 Task: Find connections with filter location Tucumã with filter topic #nowhiringwith filter profile language English with filter current company Adani Ports and SEZ with filter school Delhi University with filter industry Nonmetallic Mineral Mining with filter service category HR Consulting with filter keywords title Director of Bean Counting
Action: Mouse moved to (238, 331)
Screenshot: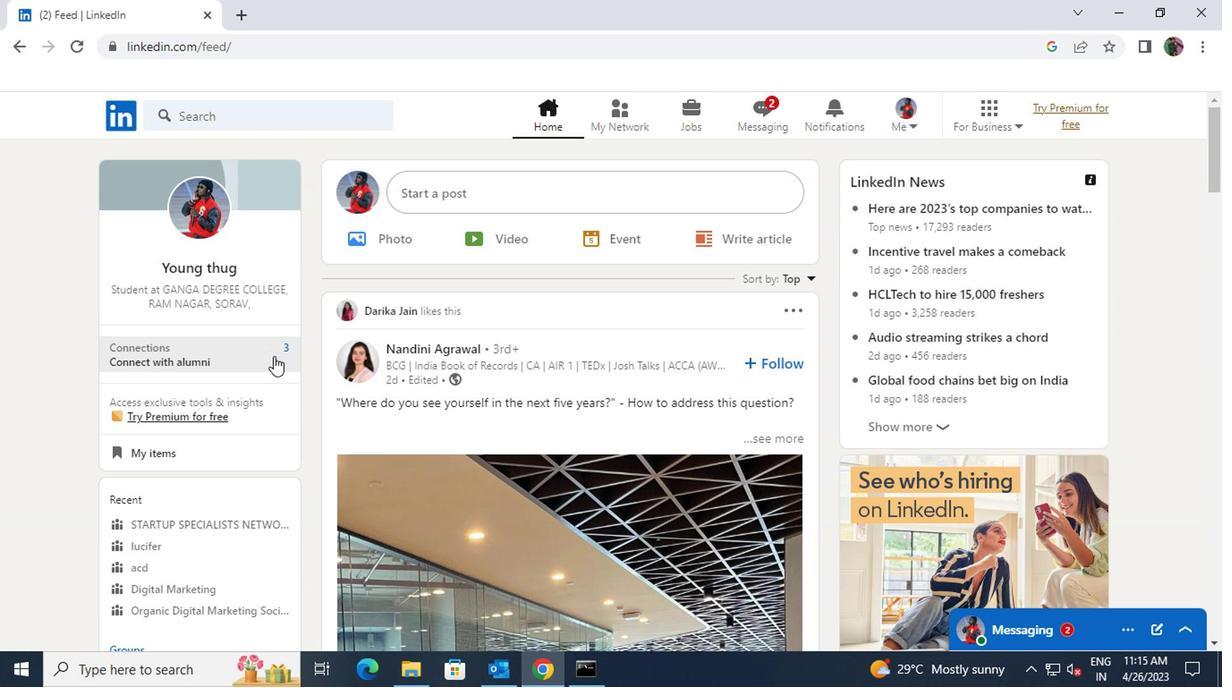 
Action: Mouse pressed left at (238, 331)
Screenshot: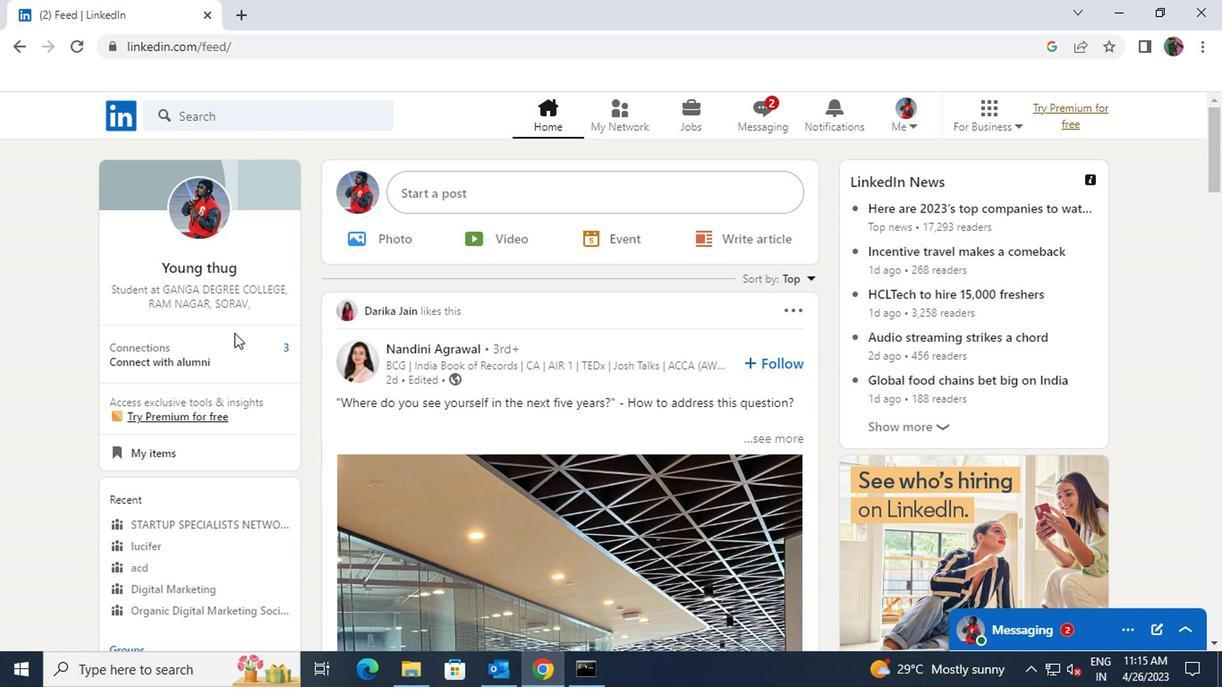 
Action: Mouse moved to (253, 340)
Screenshot: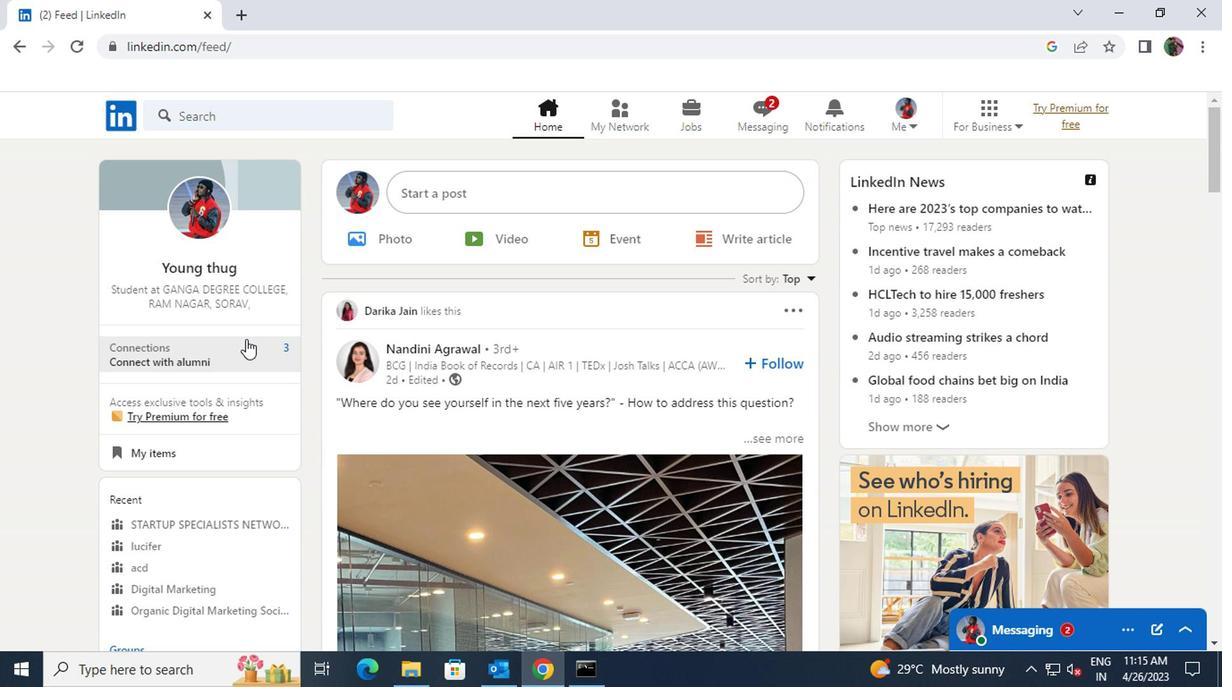 
Action: Mouse pressed left at (253, 340)
Screenshot: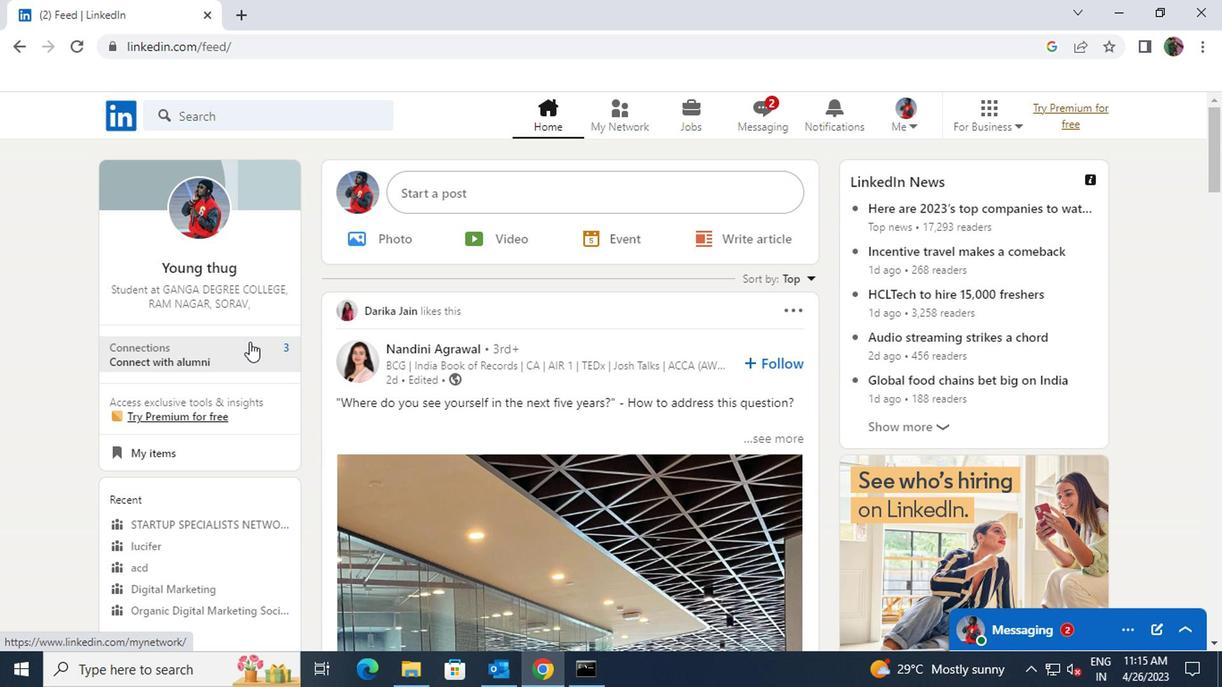 
Action: Mouse moved to (303, 205)
Screenshot: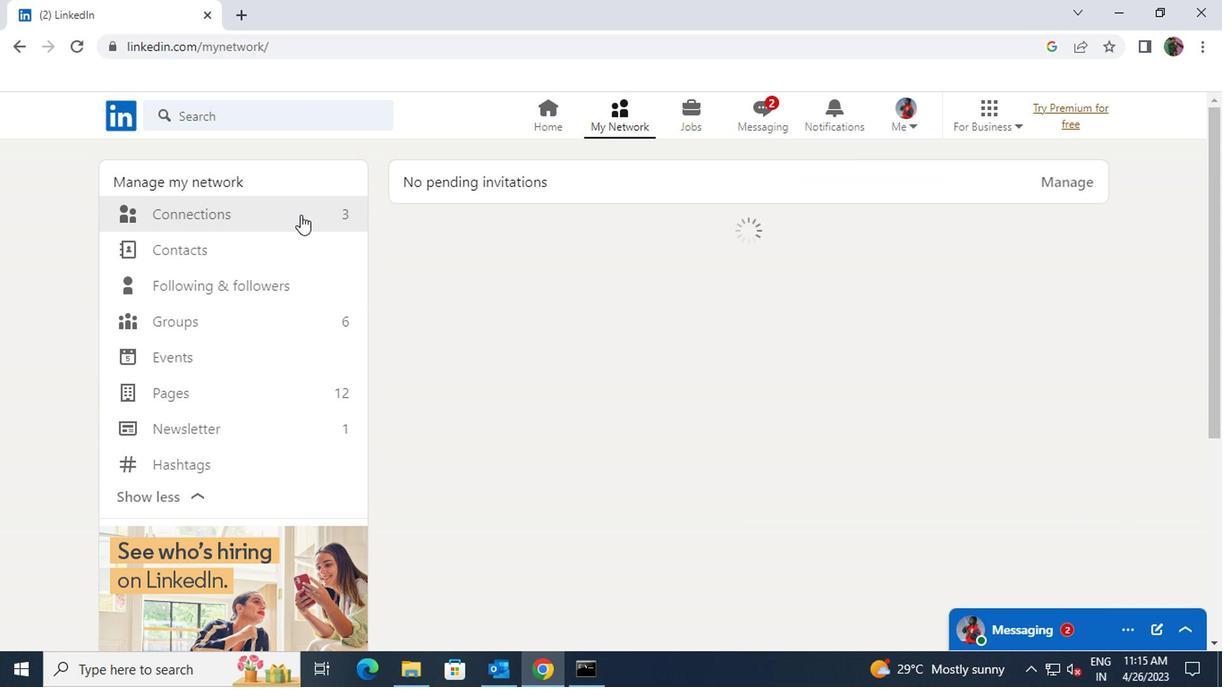 
Action: Mouse pressed left at (303, 205)
Screenshot: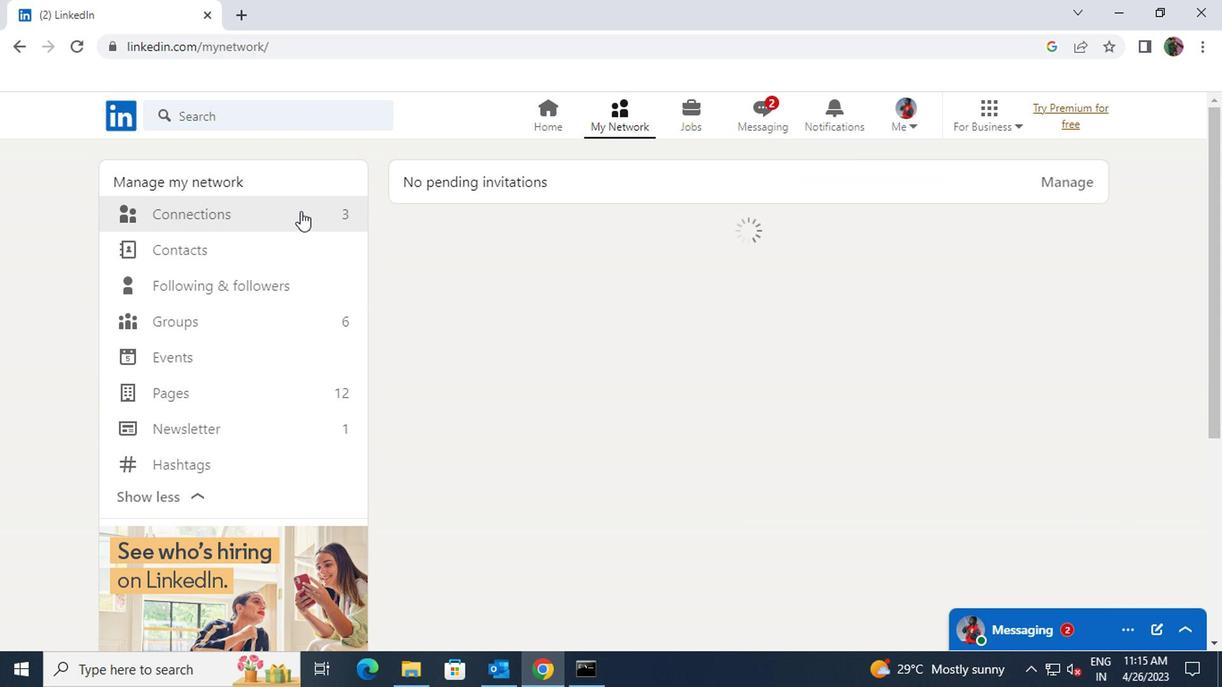 
Action: Mouse moved to (710, 213)
Screenshot: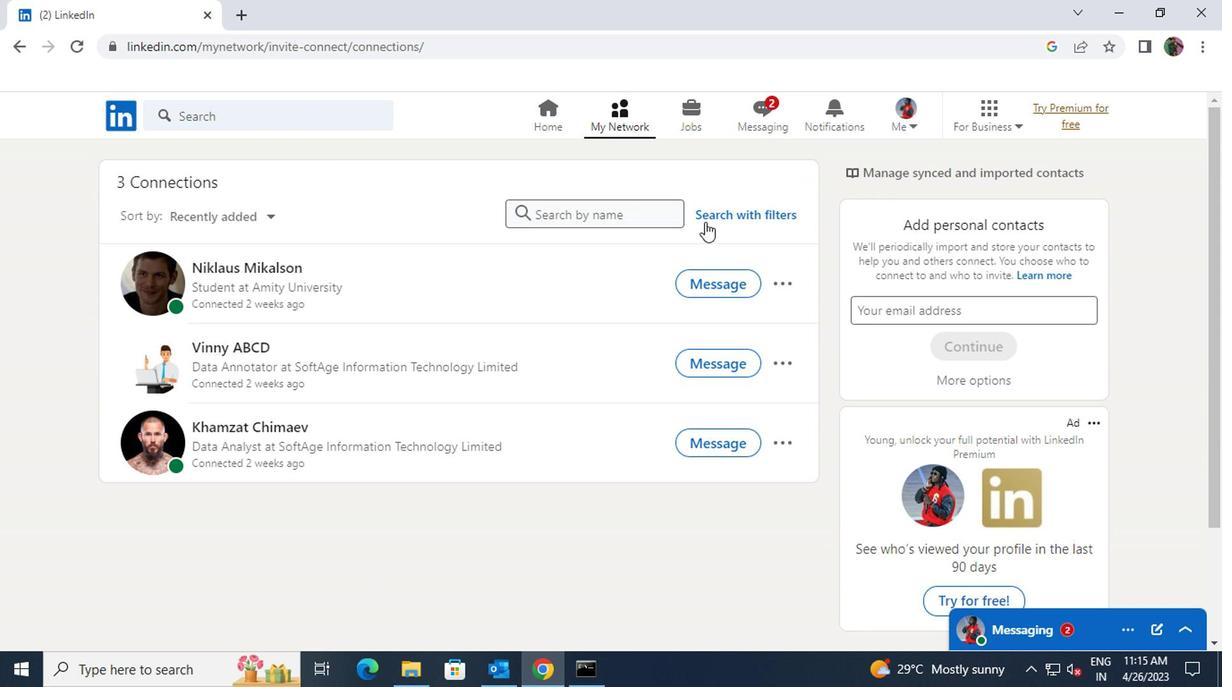 
Action: Mouse pressed left at (710, 213)
Screenshot: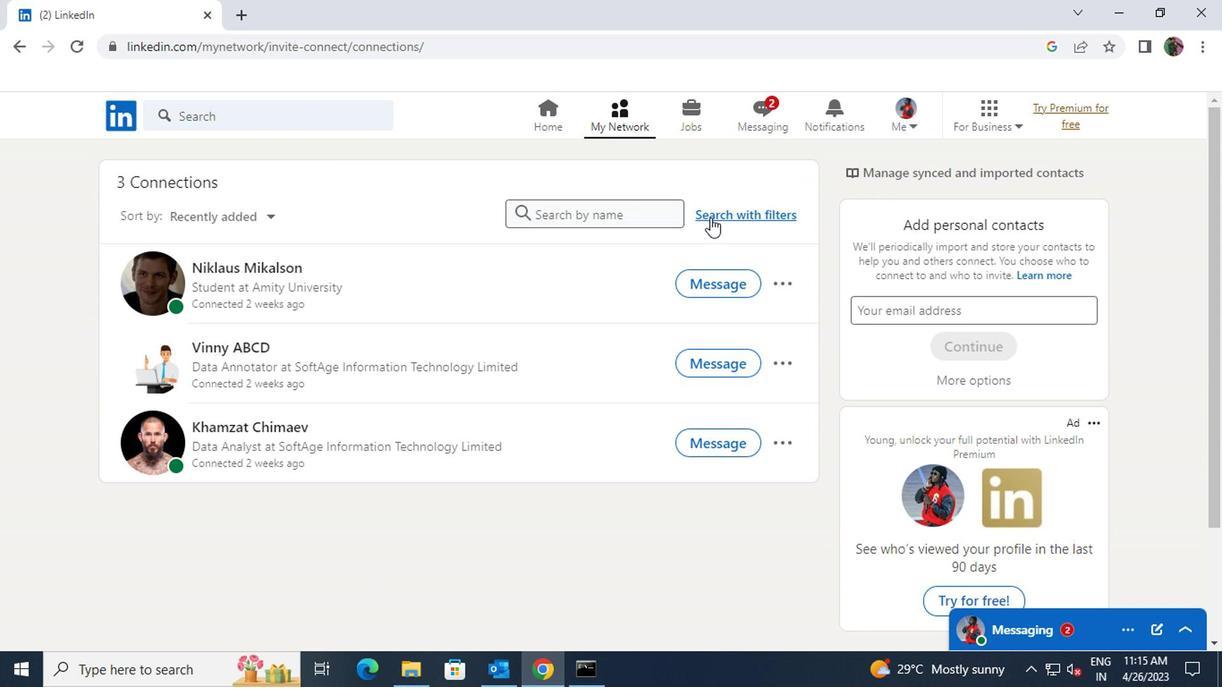
Action: Mouse moved to (673, 165)
Screenshot: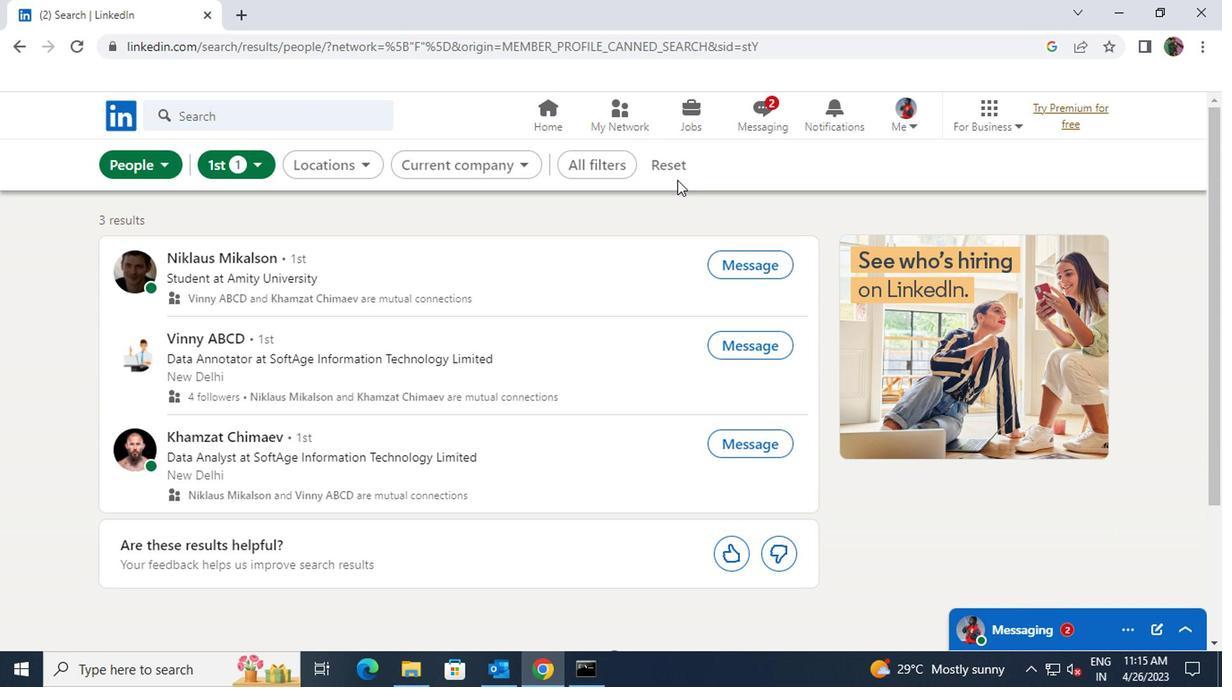 
Action: Mouse pressed left at (673, 165)
Screenshot: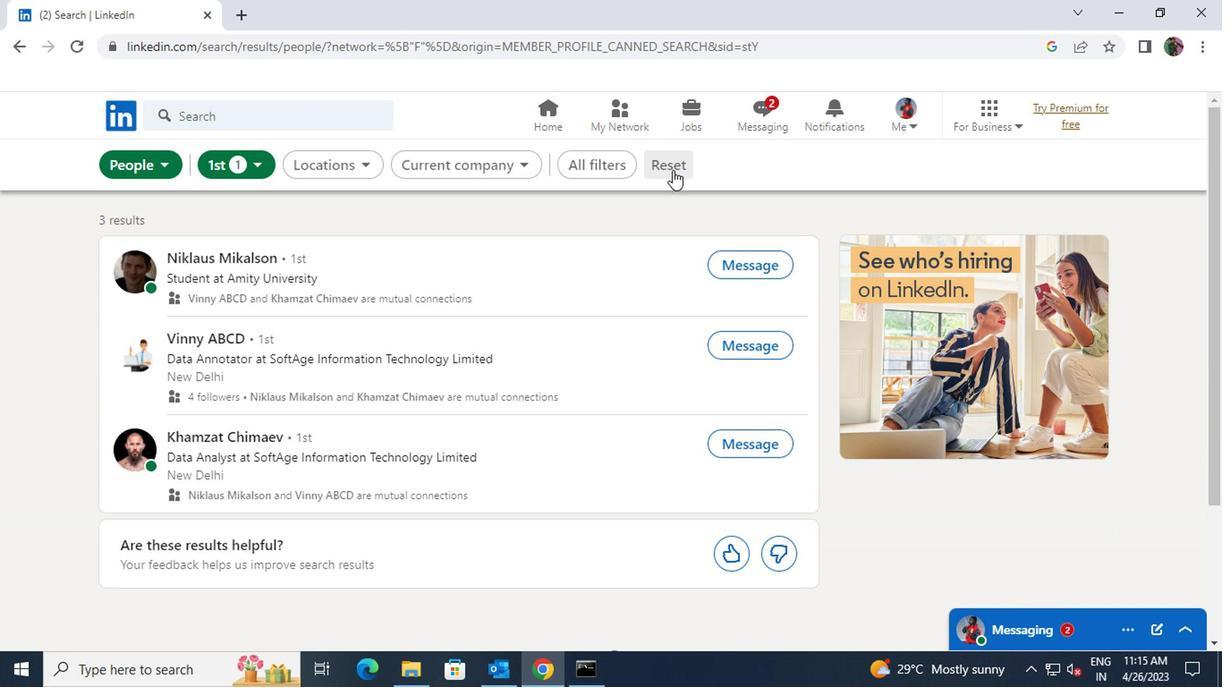 
Action: Mouse moved to (665, 159)
Screenshot: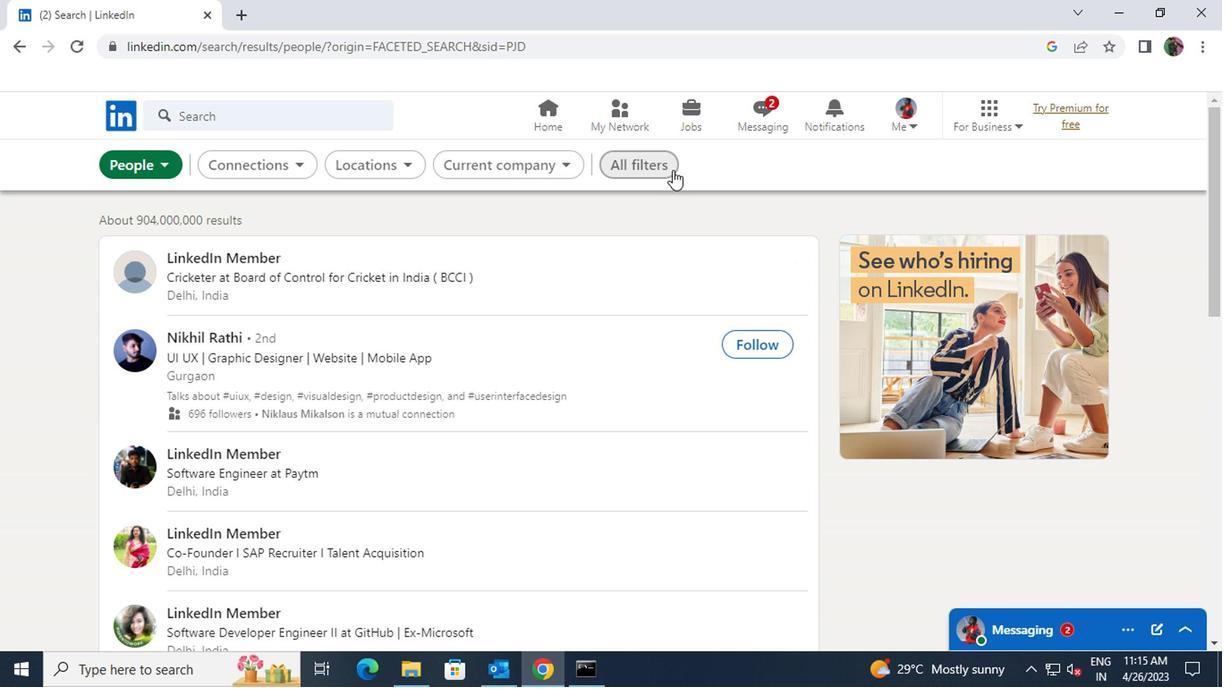 
Action: Mouse pressed left at (665, 159)
Screenshot: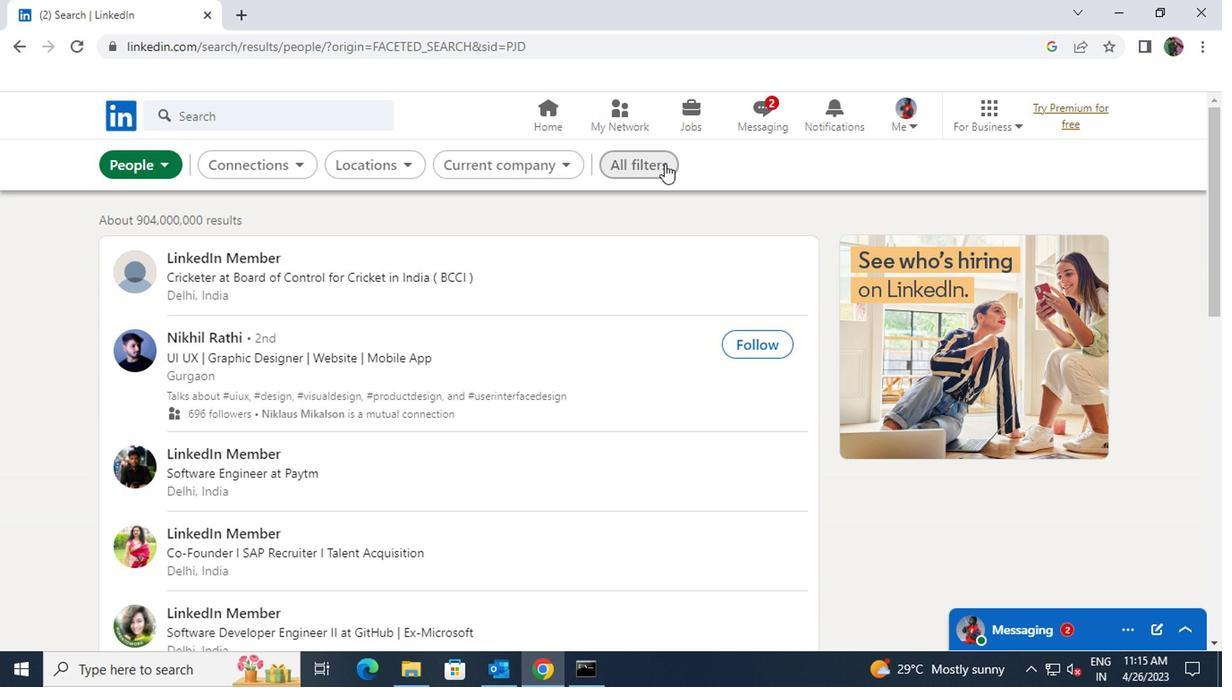 
Action: Mouse moved to (916, 357)
Screenshot: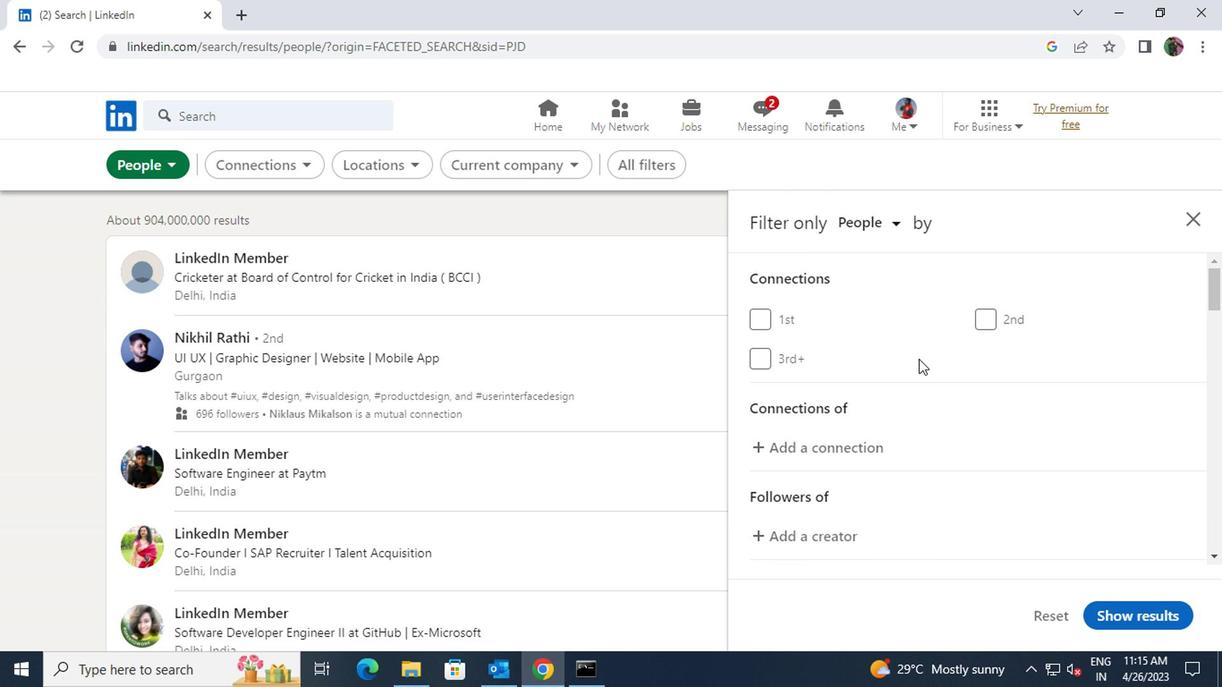 
Action: Mouse scrolled (916, 356) with delta (0, -1)
Screenshot: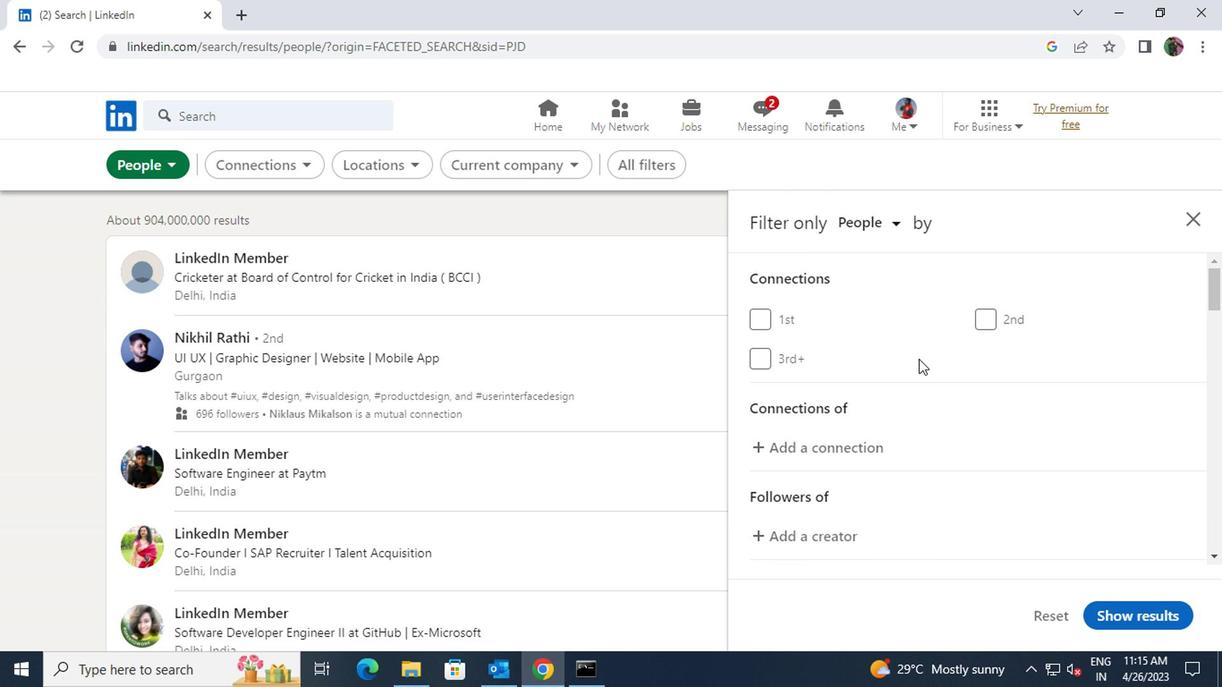 
Action: Mouse scrolled (916, 356) with delta (0, -1)
Screenshot: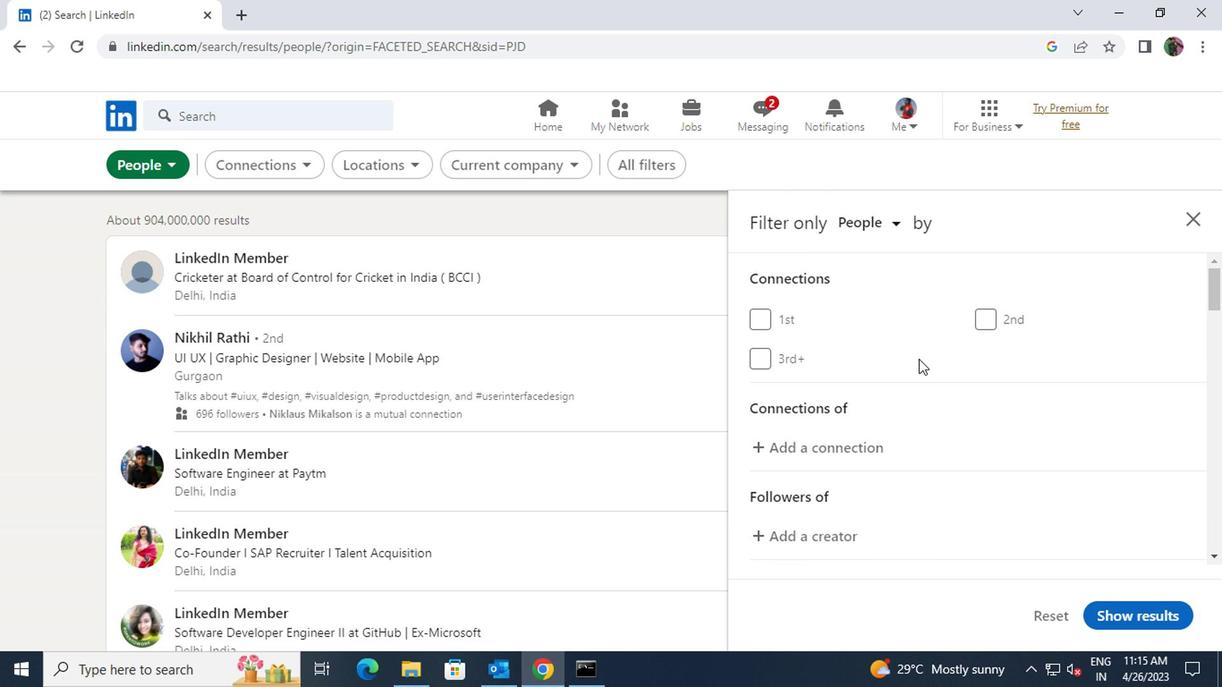 
Action: Mouse scrolled (916, 356) with delta (0, -1)
Screenshot: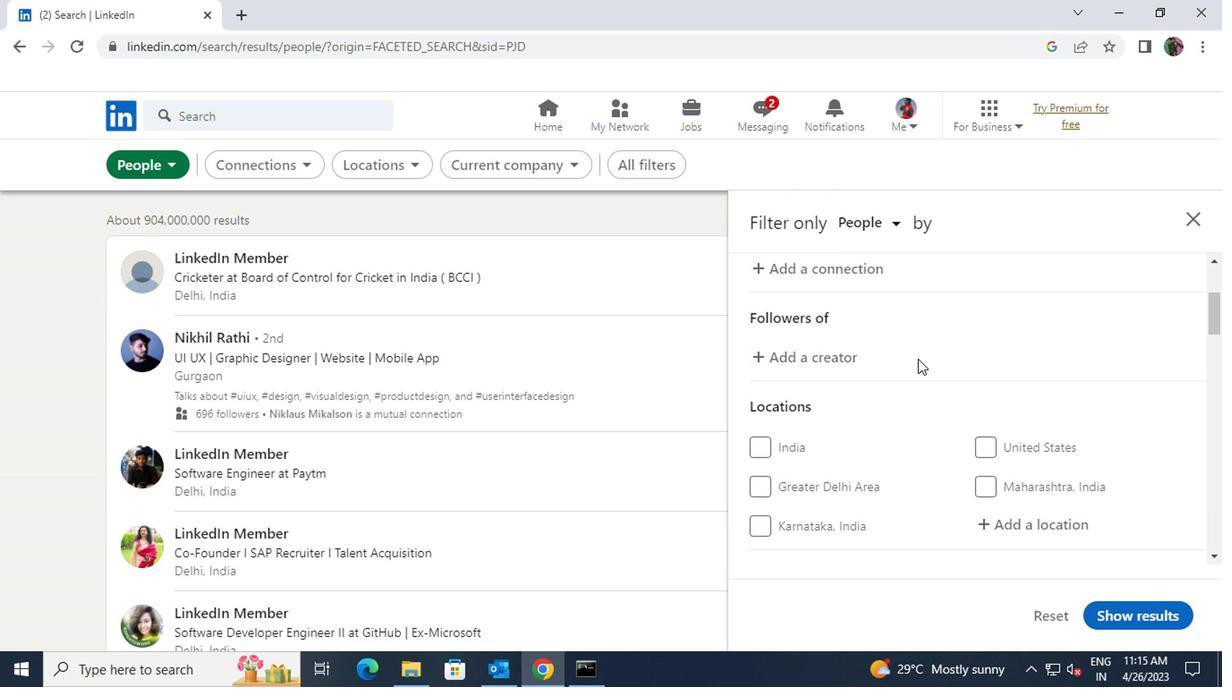 
Action: Mouse scrolled (916, 356) with delta (0, -1)
Screenshot: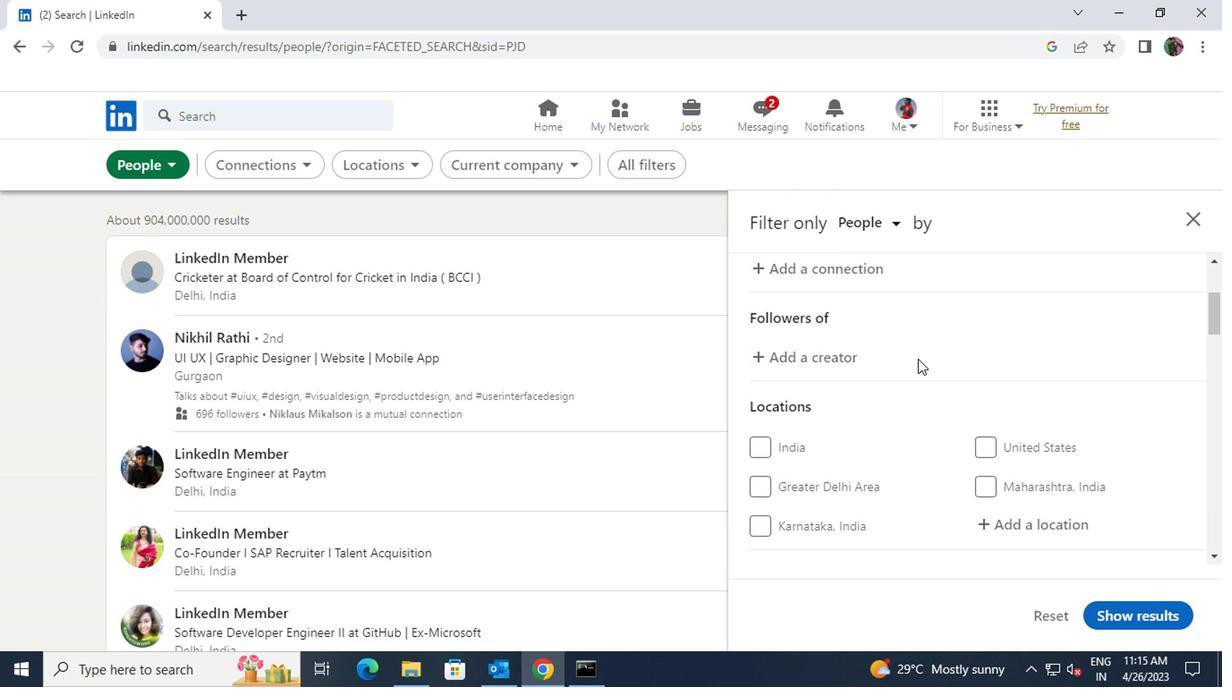 
Action: Mouse moved to (1016, 340)
Screenshot: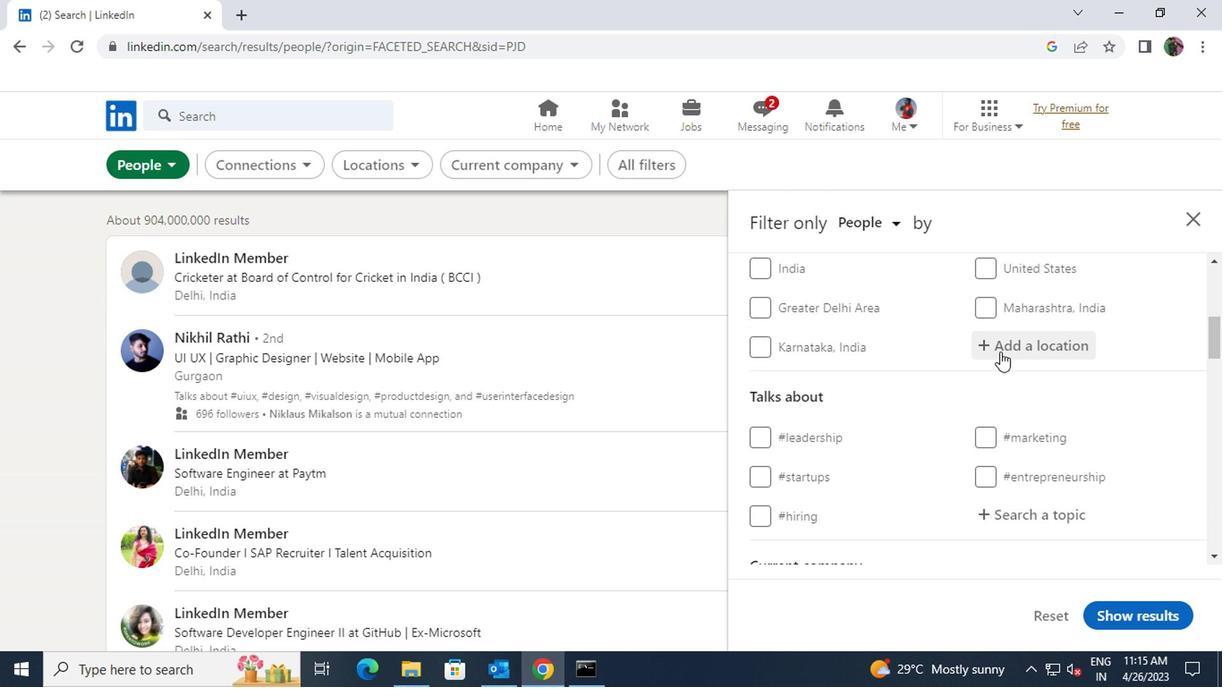 
Action: Mouse pressed left at (1016, 340)
Screenshot: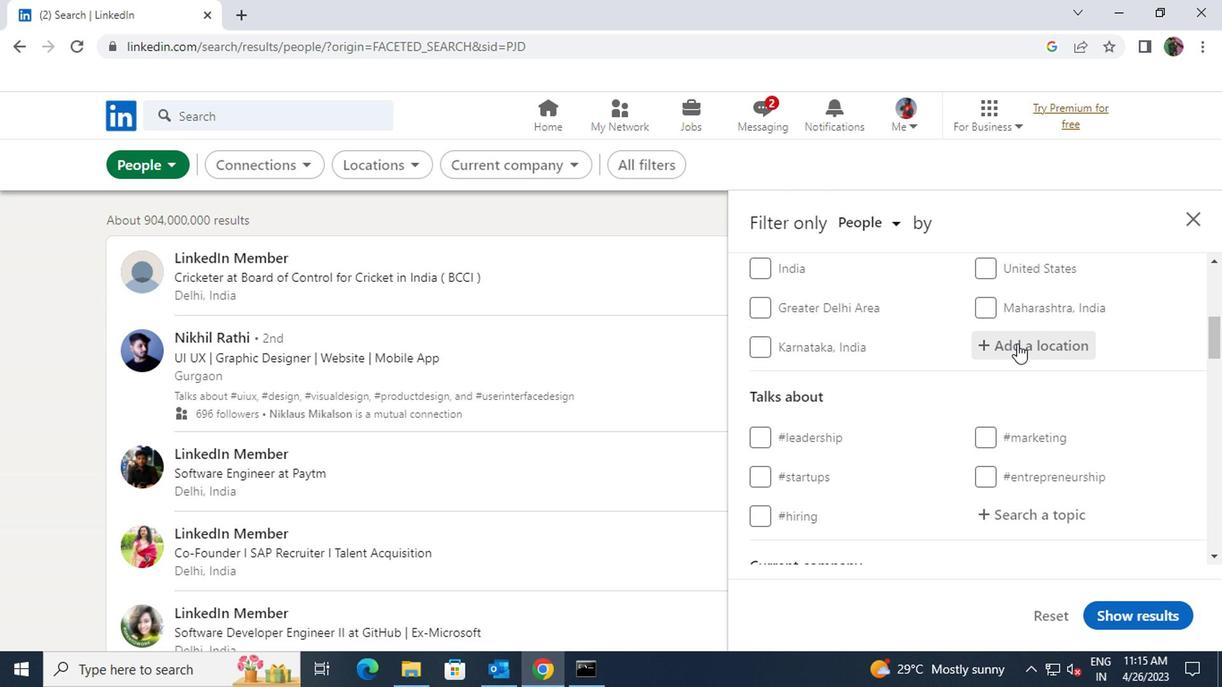 
Action: Key pressed <Key.shift>TUCUMA
Screenshot: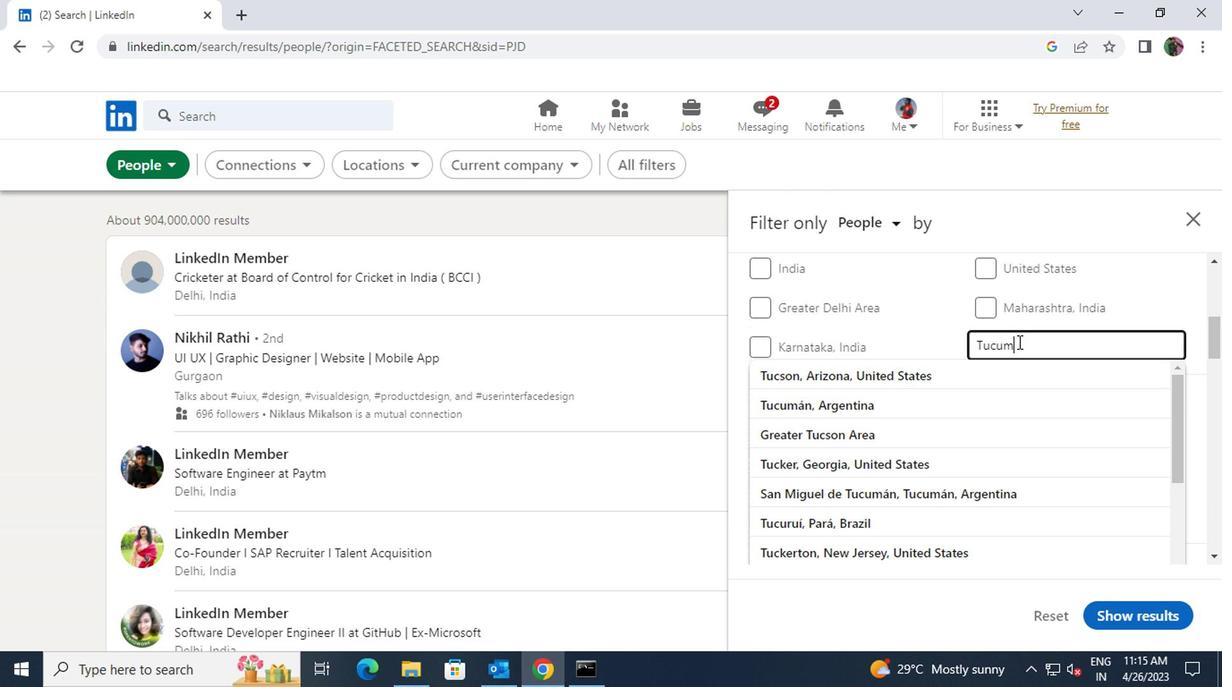 
Action: Mouse moved to (991, 434)
Screenshot: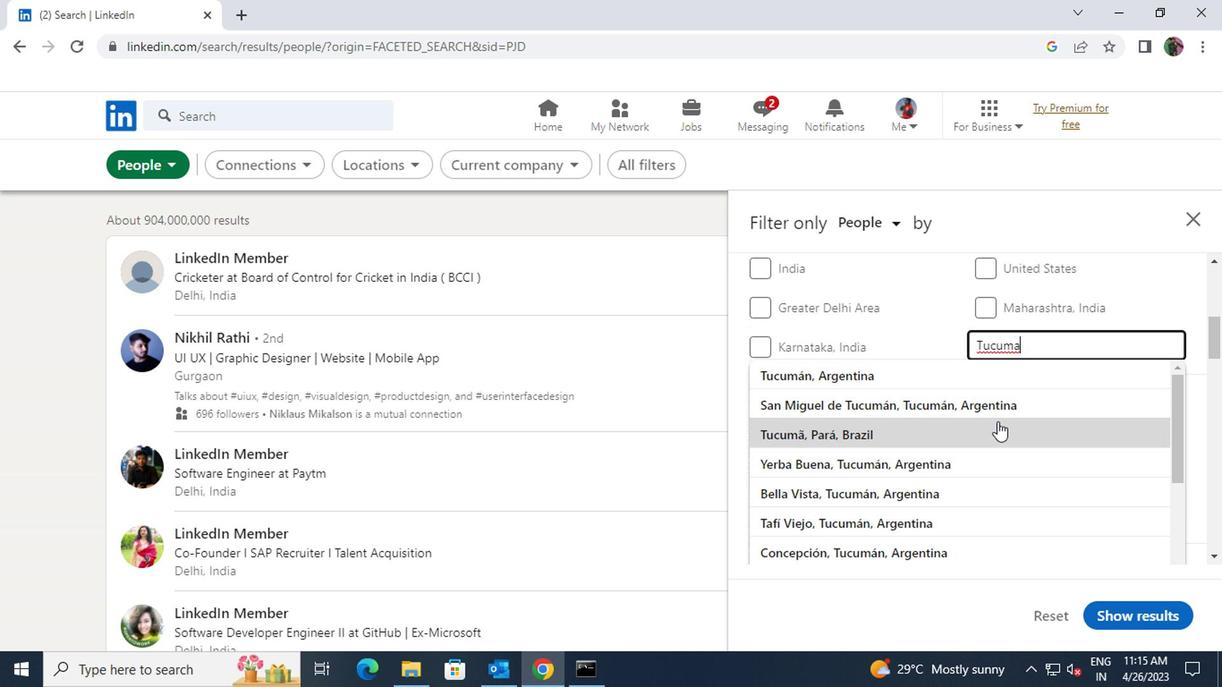 
Action: Mouse pressed left at (991, 434)
Screenshot: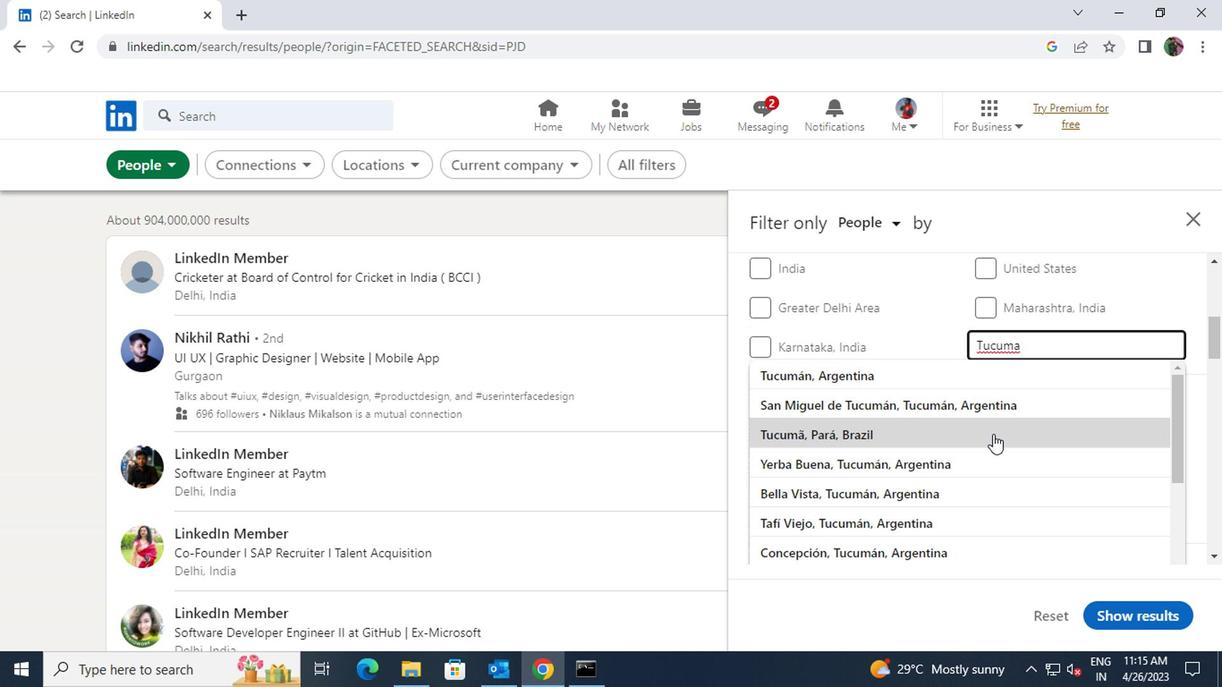 
Action: Mouse scrolled (991, 432) with delta (0, -1)
Screenshot: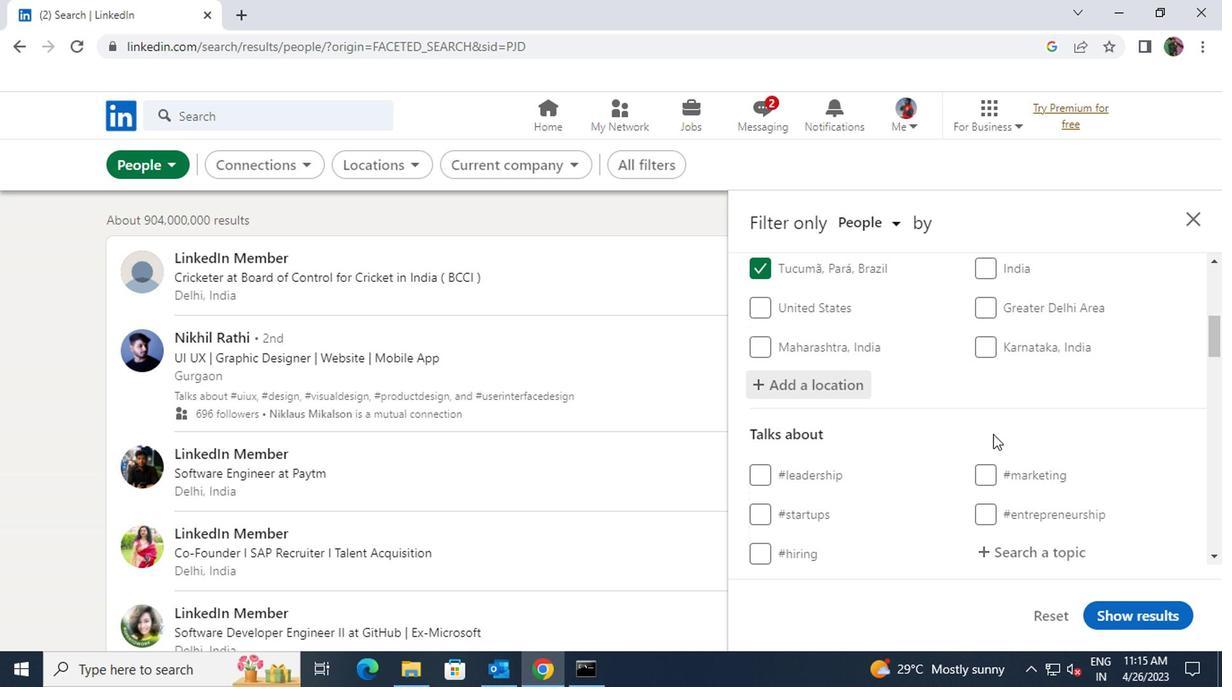 
Action: Mouse moved to (995, 459)
Screenshot: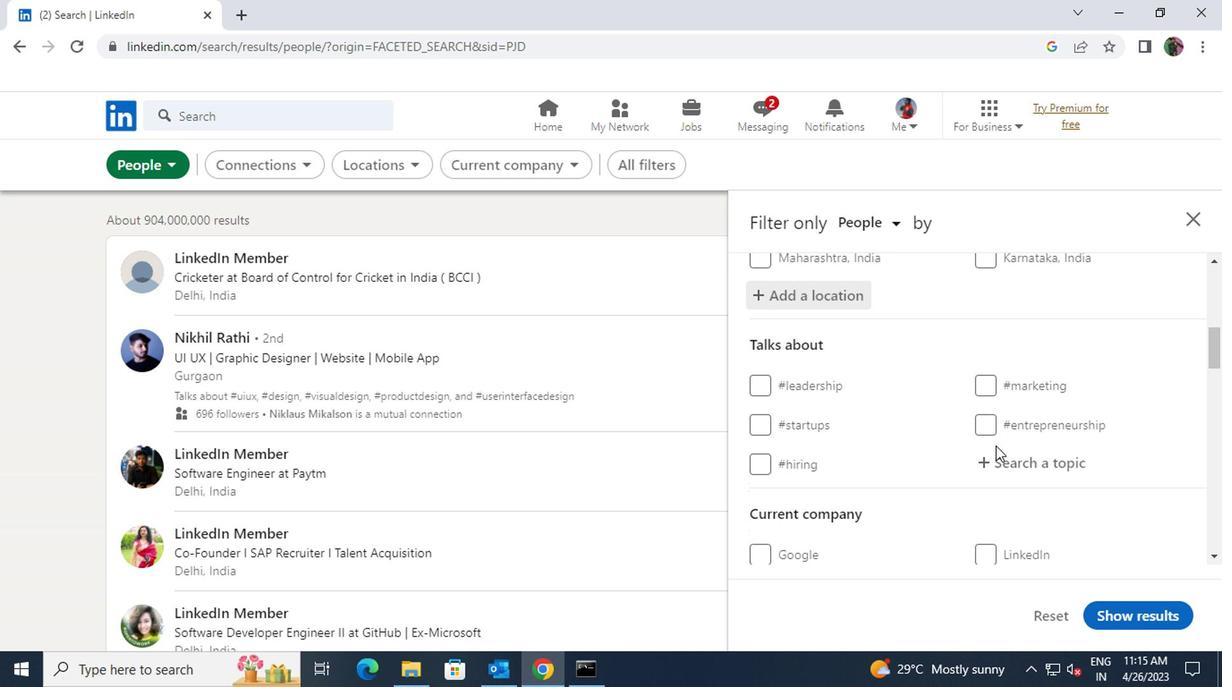 
Action: Mouse pressed left at (995, 459)
Screenshot: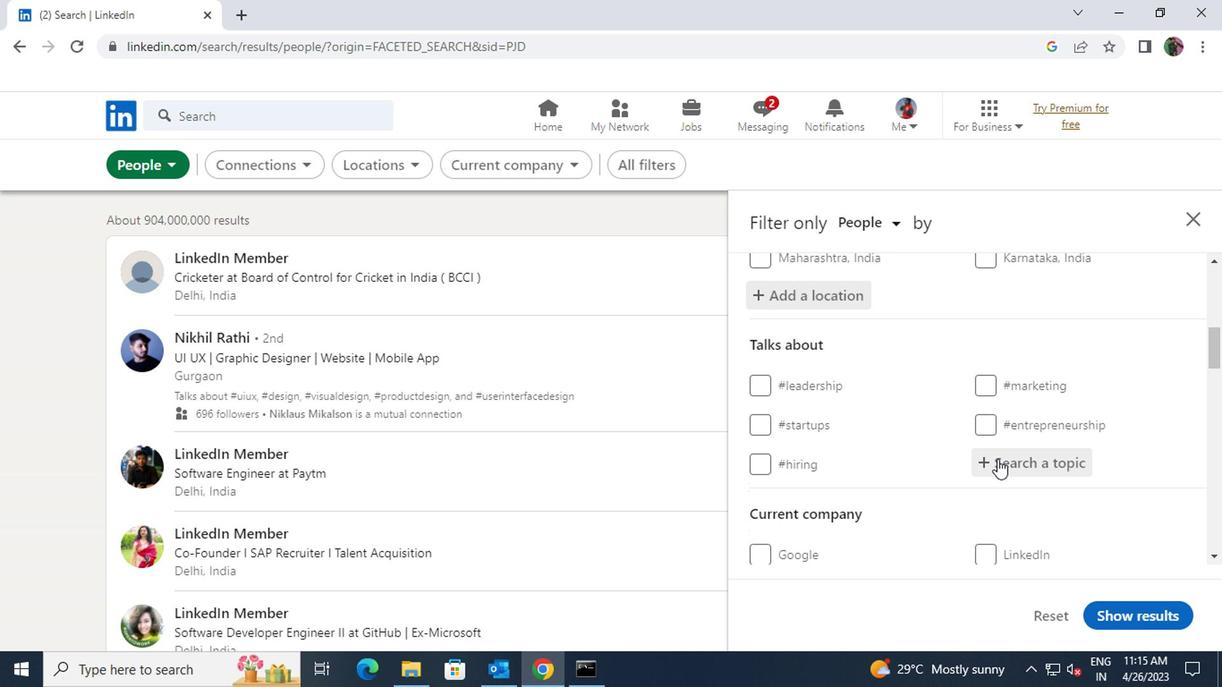 
Action: Key pressed <Key.shift><Key.shift><Key.shift><Key.shift><Key.shift><Key.shift><Key.shift>#NOEHIRINGWITH
Screenshot: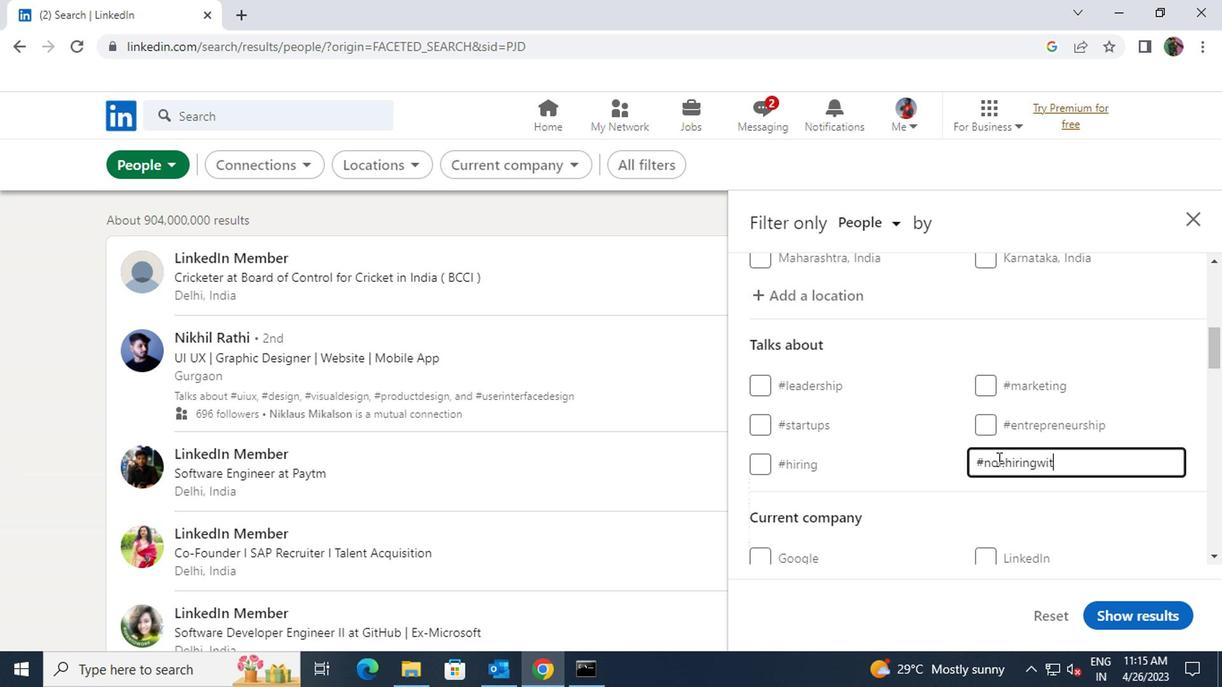 
Action: Mouse scrolled (995, 458) with delta (0, -1)
Screenshot: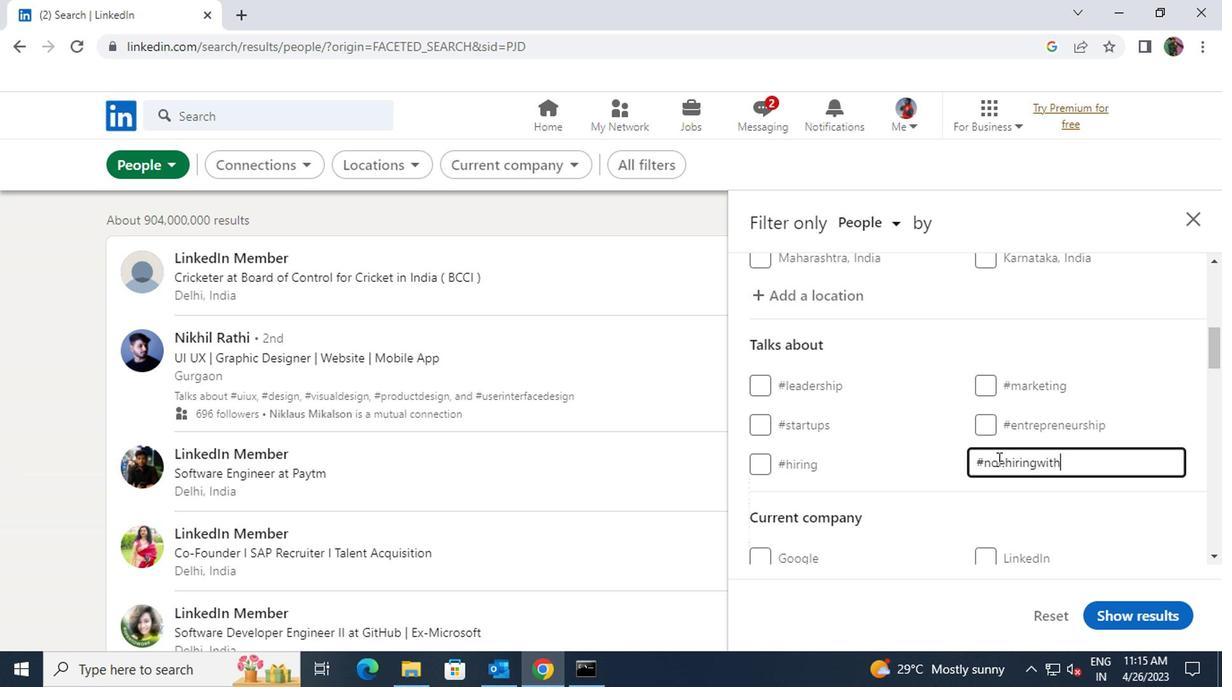 
Action: Mouse scrolled (995, 458) with delta (0, -1)
Screenshot: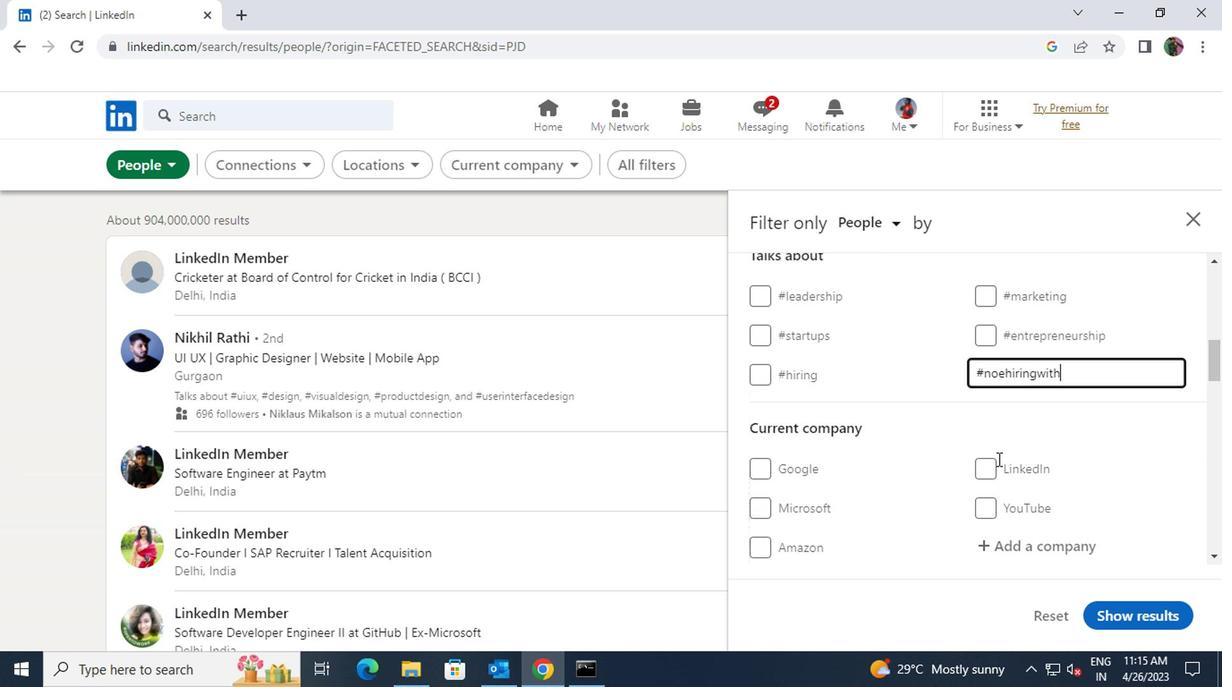 
Action: Mouse scrolled (995, 458) with delta (0, -1)
Screenshot: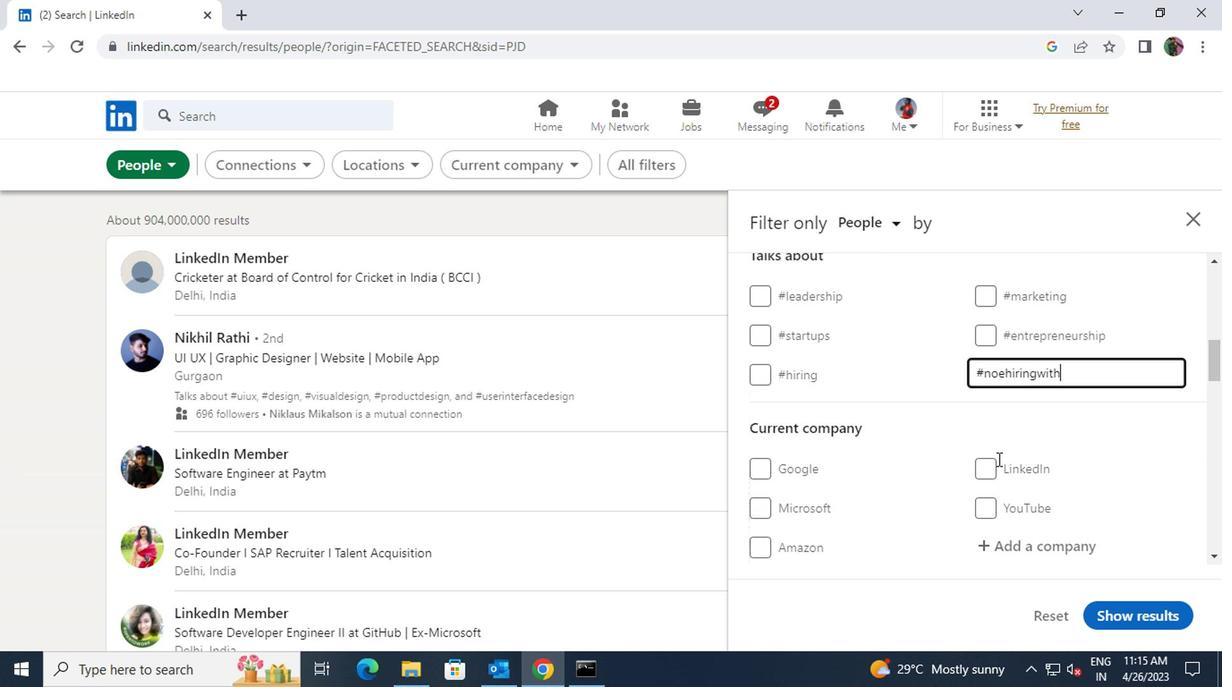 
Action: Mouse moved to (1004, 364)
Screenshot: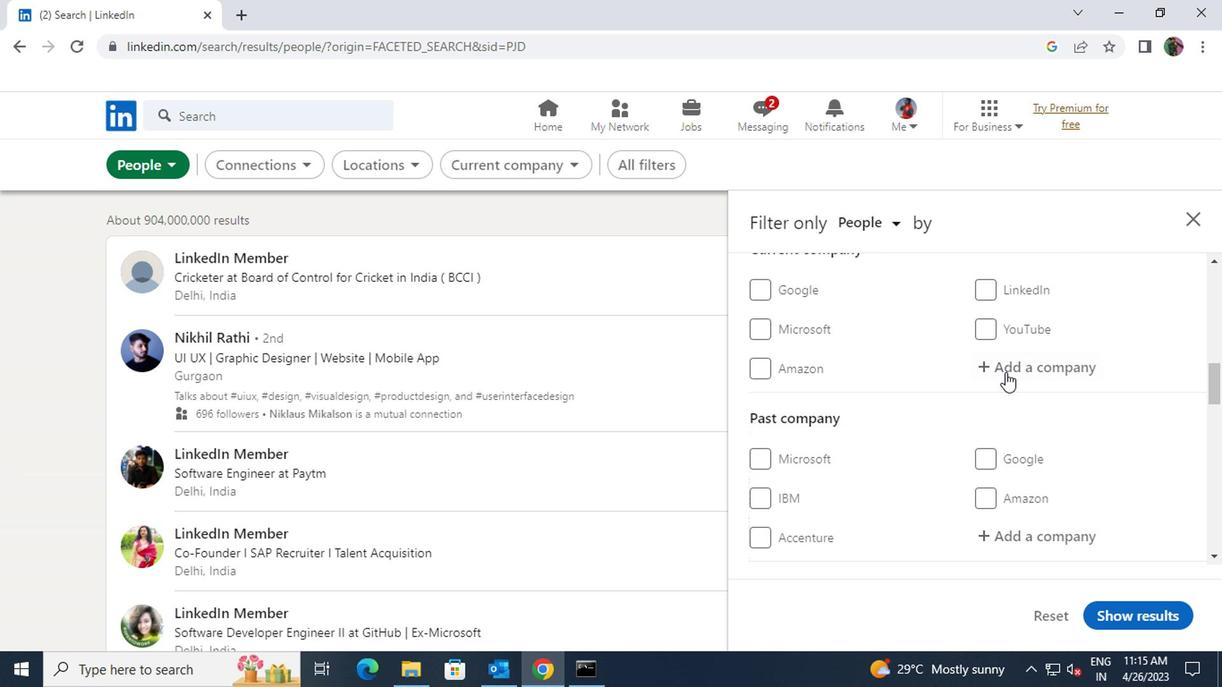 
Action: Mouse pressed left at (1004, 364)
Screenshot: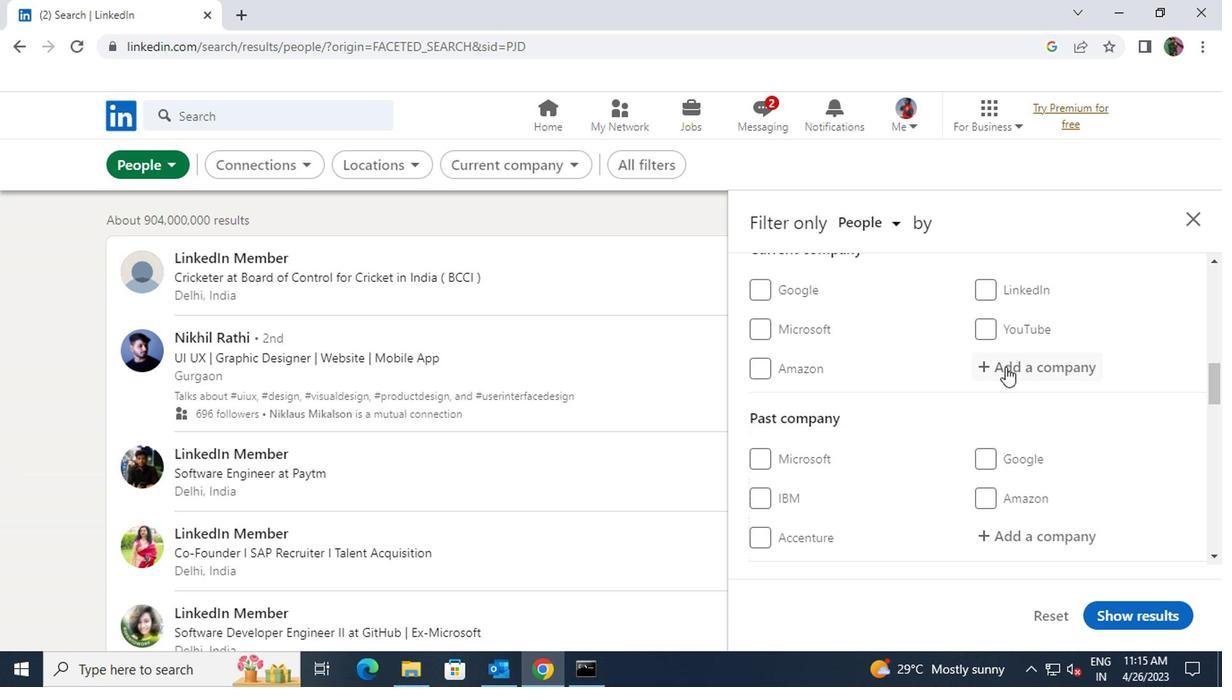 
Action: Key pressed <Key.shift><Key.shift><Key.shift><Key.shift><Key.shift><Key.shift>ADANI<Key.space>PORTS
Screenshot: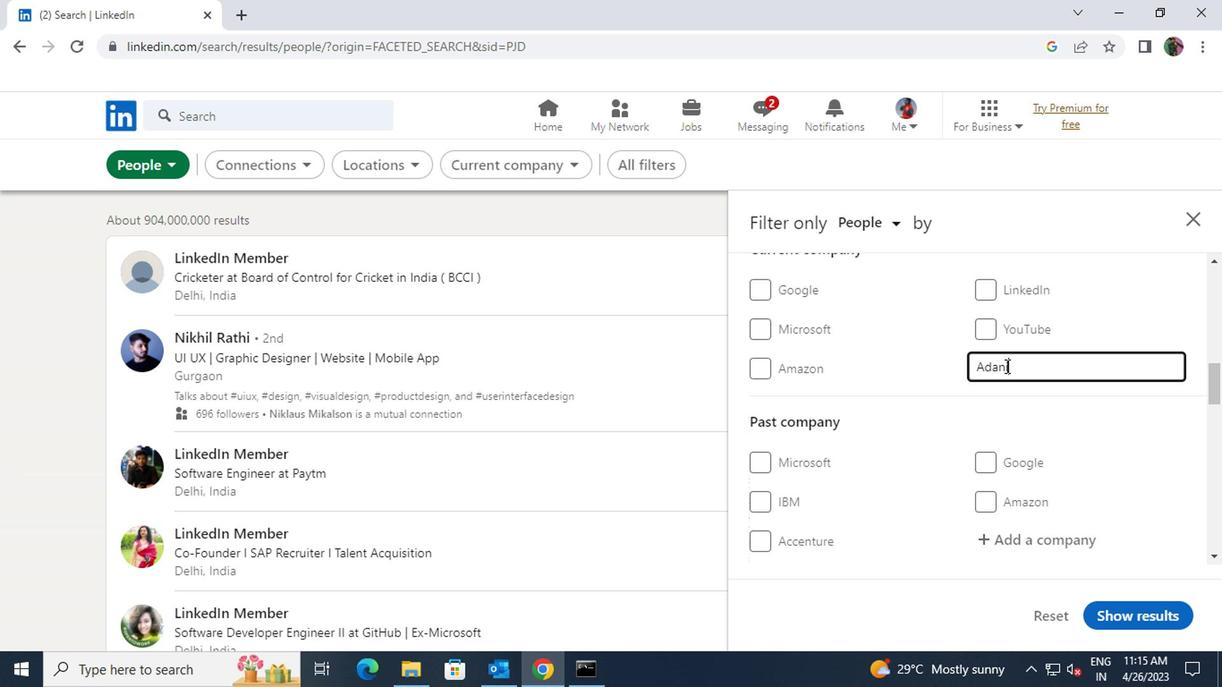 
Action: Mouse moved to (988, 402)
Screenshot: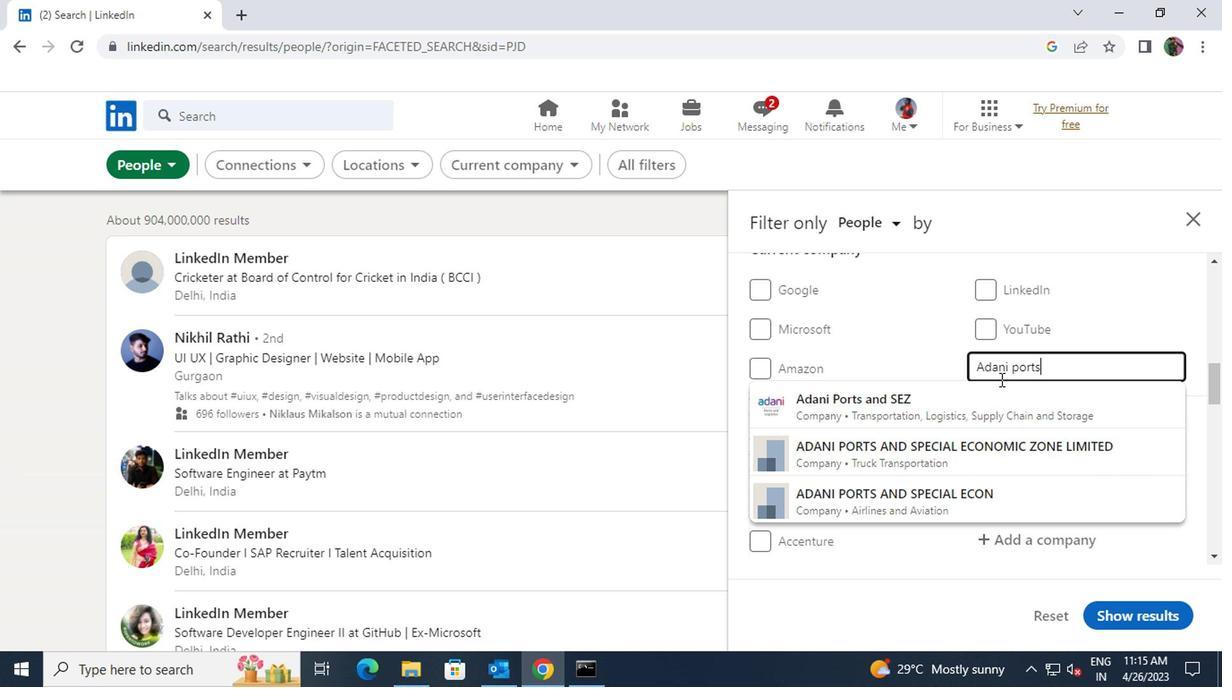 
Action: Mouse pressed left at (988, 402)
Screenshot: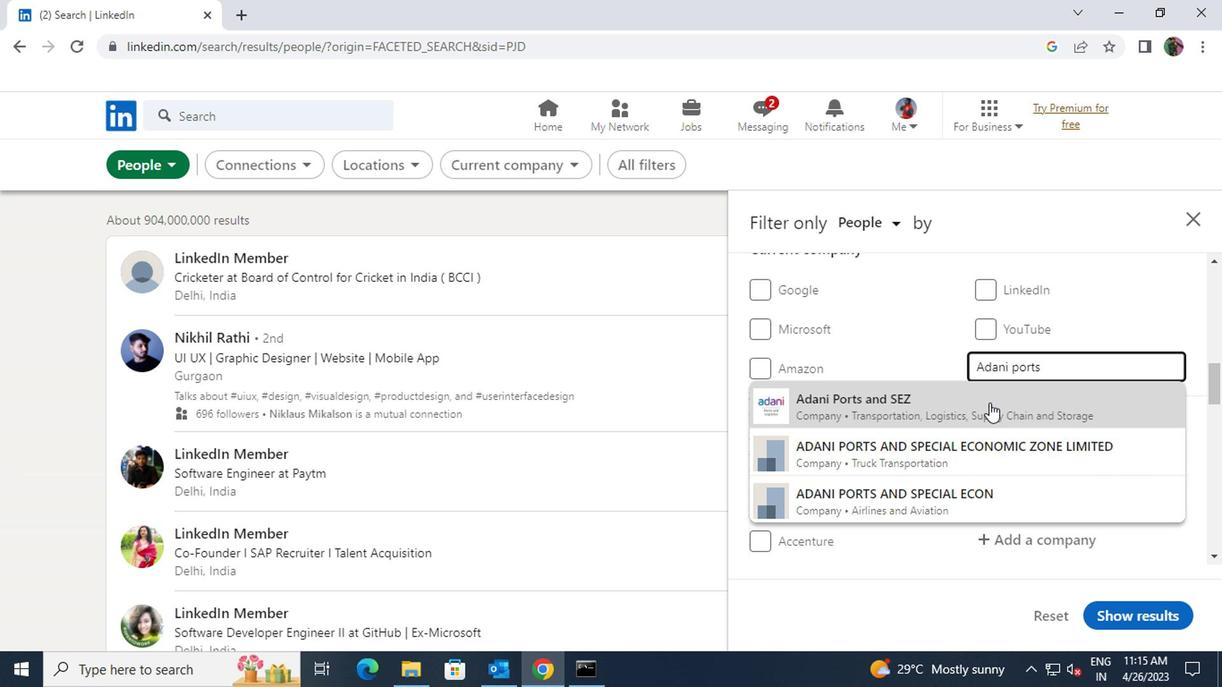 
Action: Mouse scrolled (988, 401) with delta (0, -1)
Screenshot: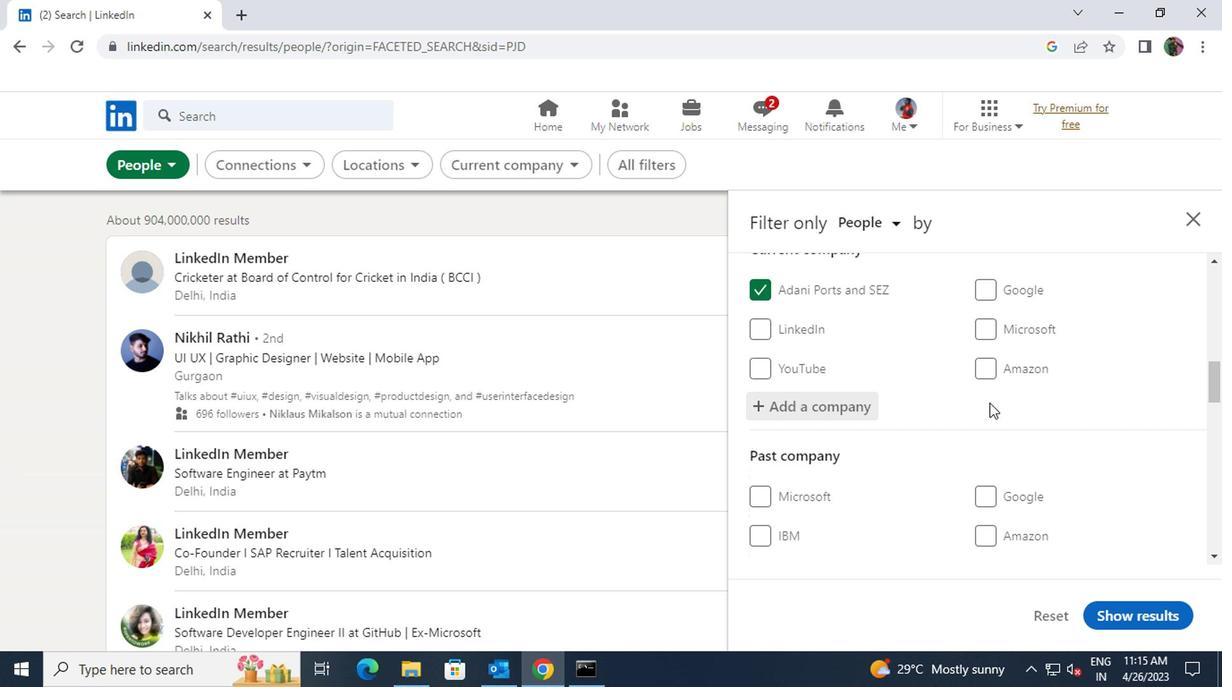 
Action: Mouse scrolled (988, 401) with delta (0, -1)
Screenshot: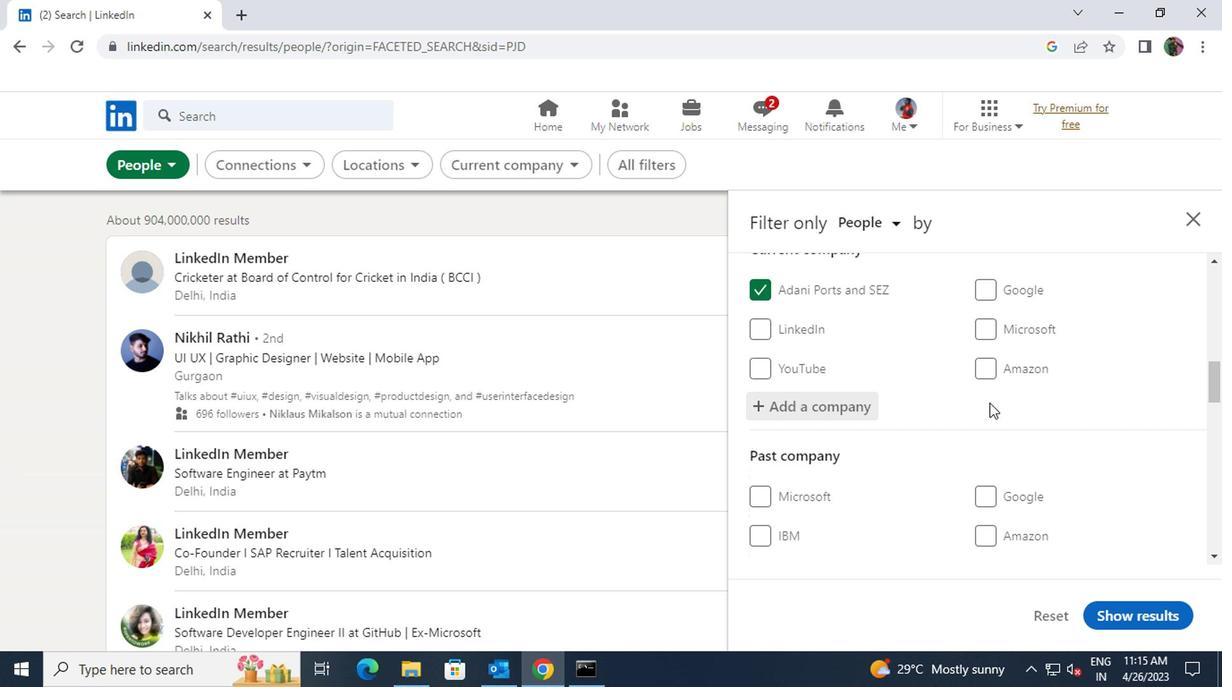 
Action: Mouse scrolled (988, 401) with delta (0, -1)
Screenshot: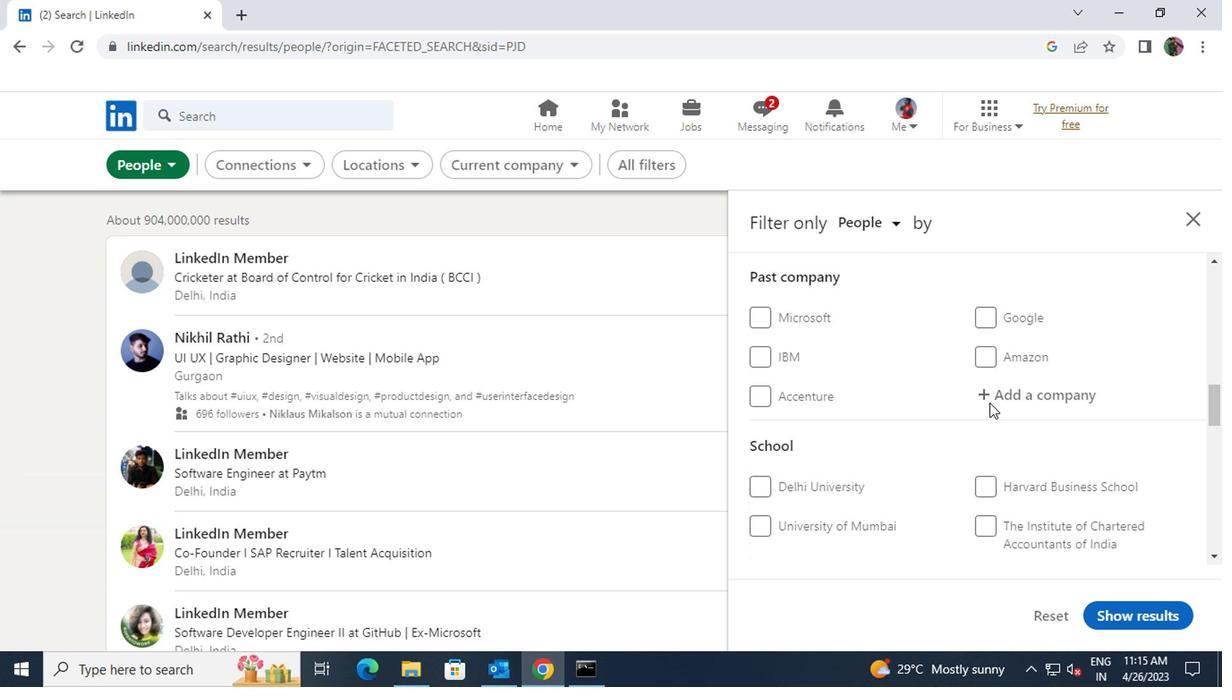 
Action: Mouse scrolled (988, 401) with delta (0, -1)
Screenshot: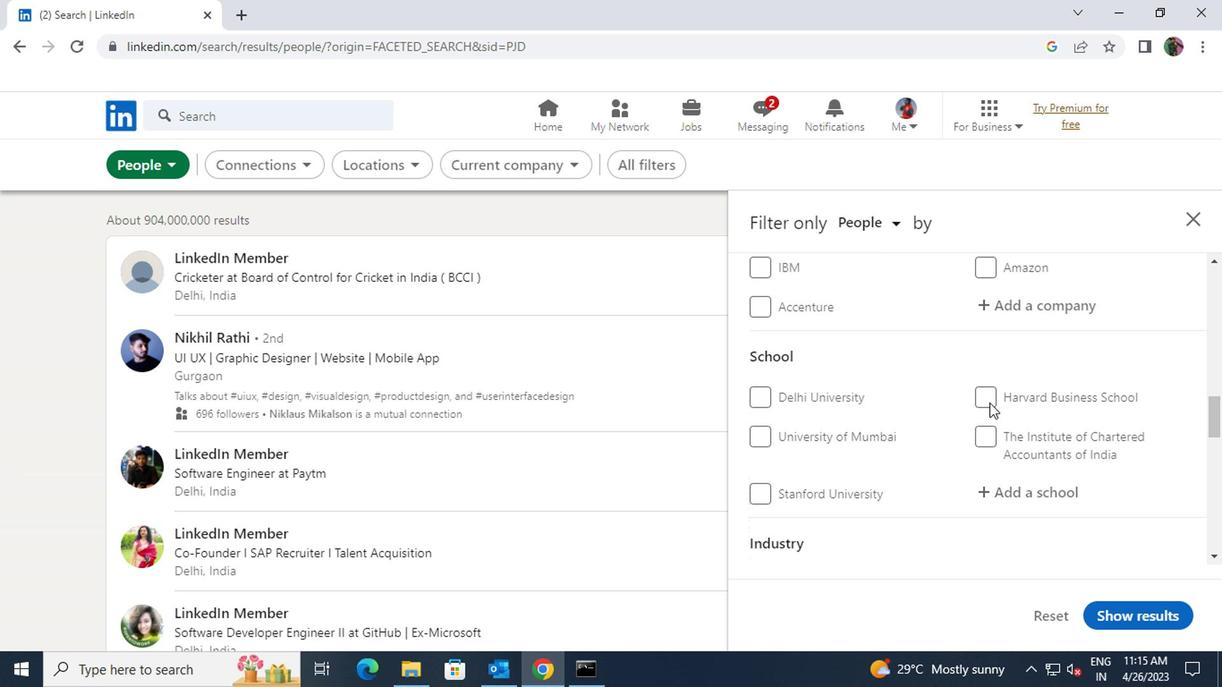 
Action: Mouse moved to (988, 402)
Screenshot: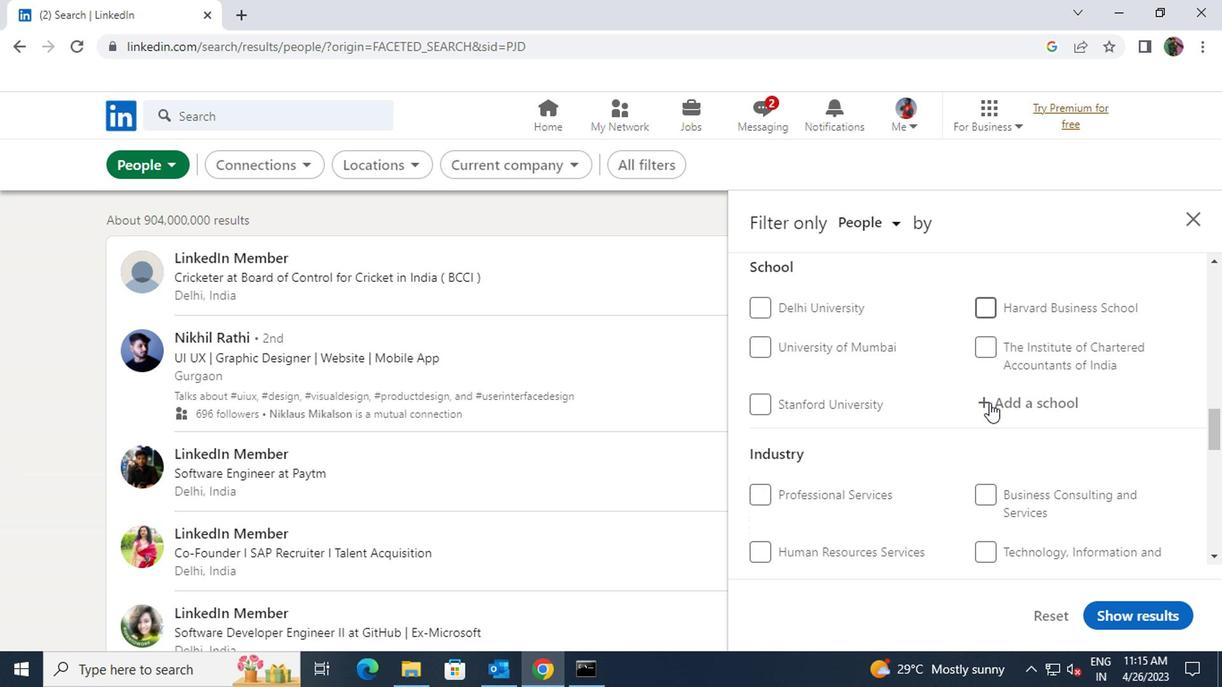 
Action: Mouse pressed left at (988, 402)
Screenshot: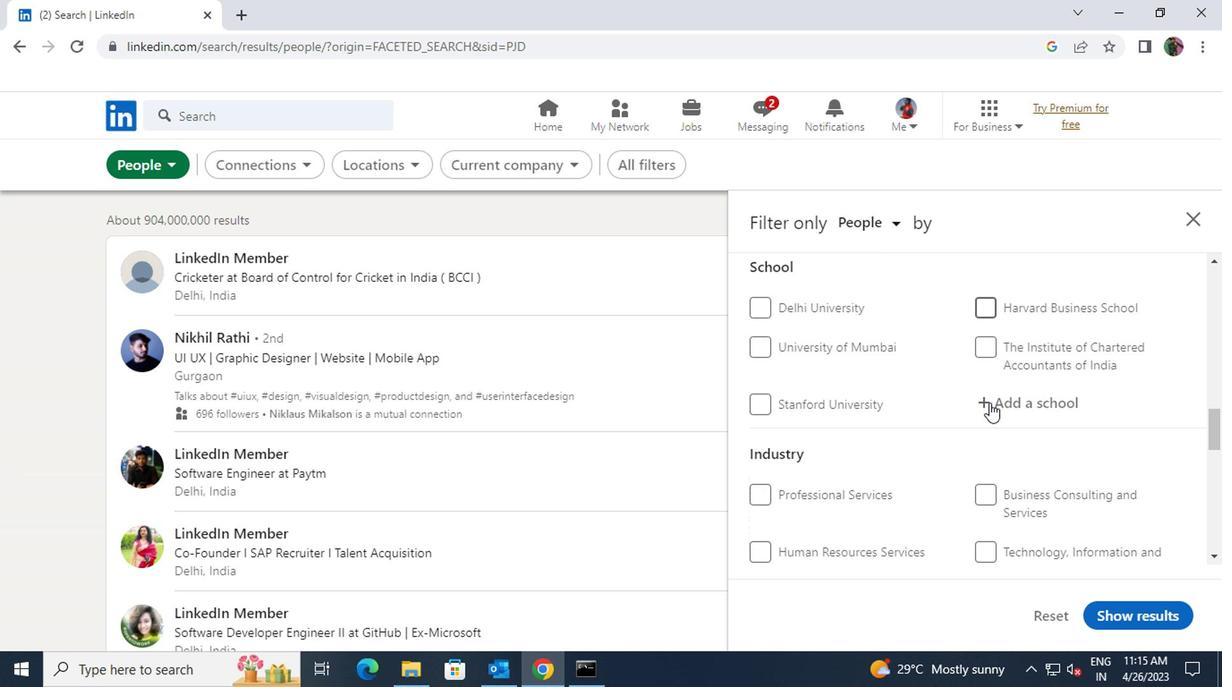 
Action: Key pressed <Key.shift>DELHI
Screenshot: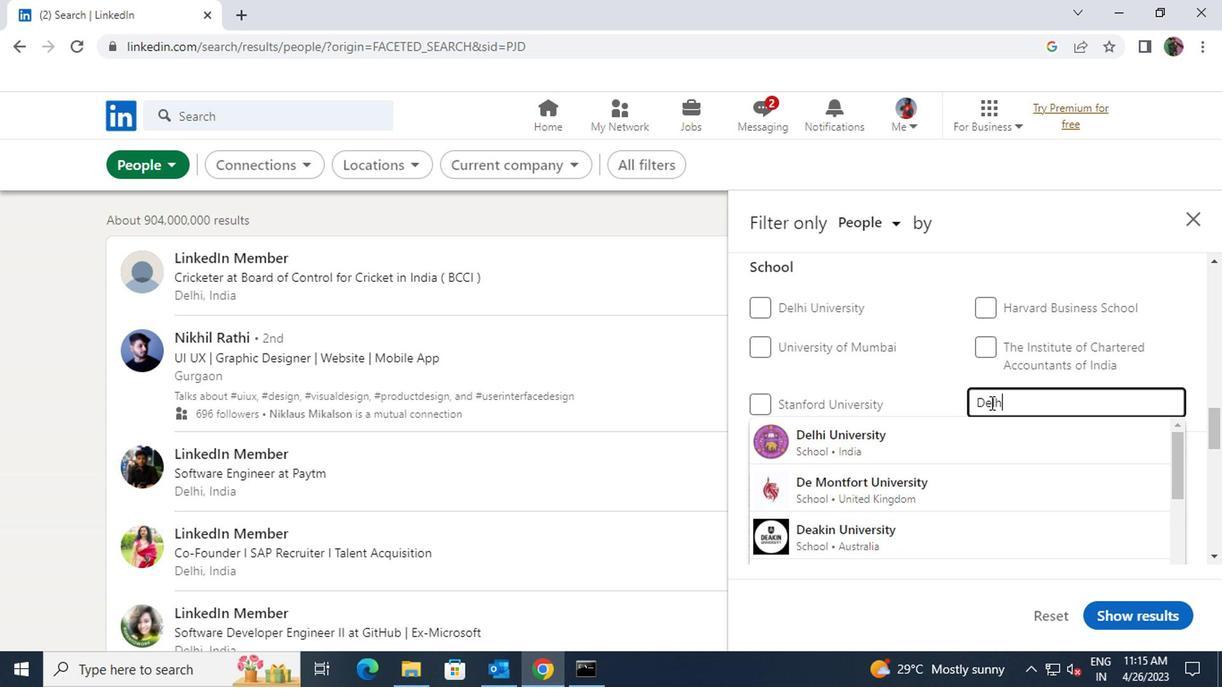 
Action: Mouse moved to (953, 443)
Screenshot: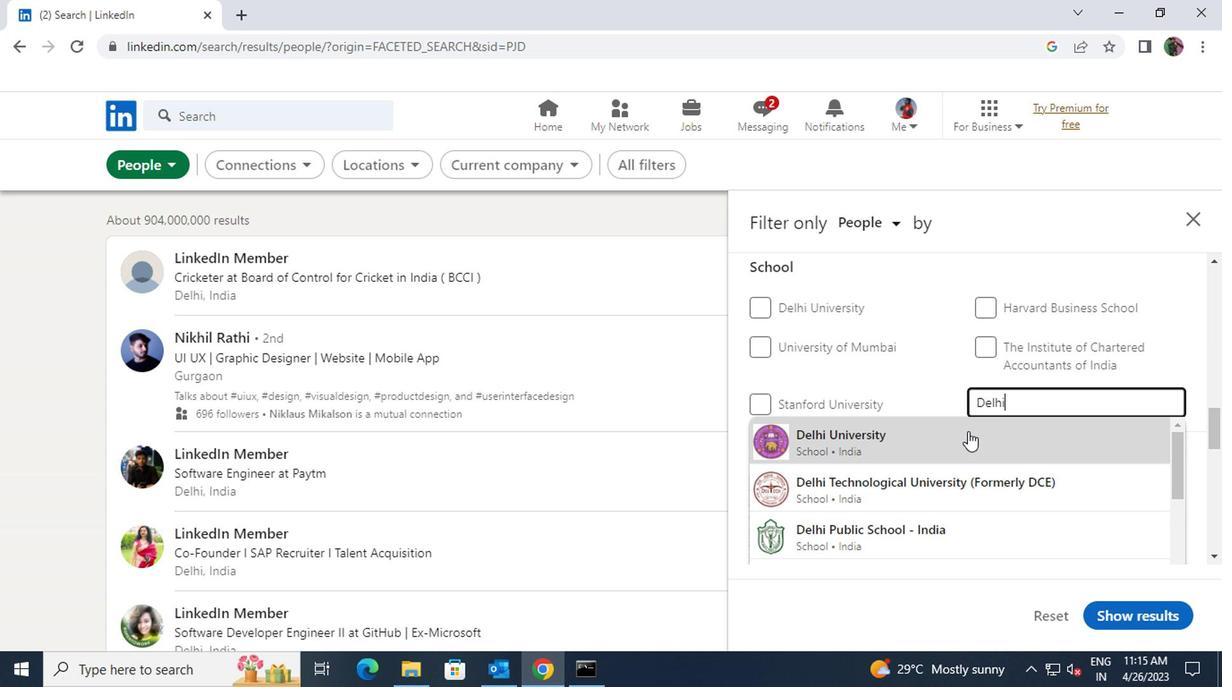 
Action: Mouse pressed left at (953, 443)
Screenshot: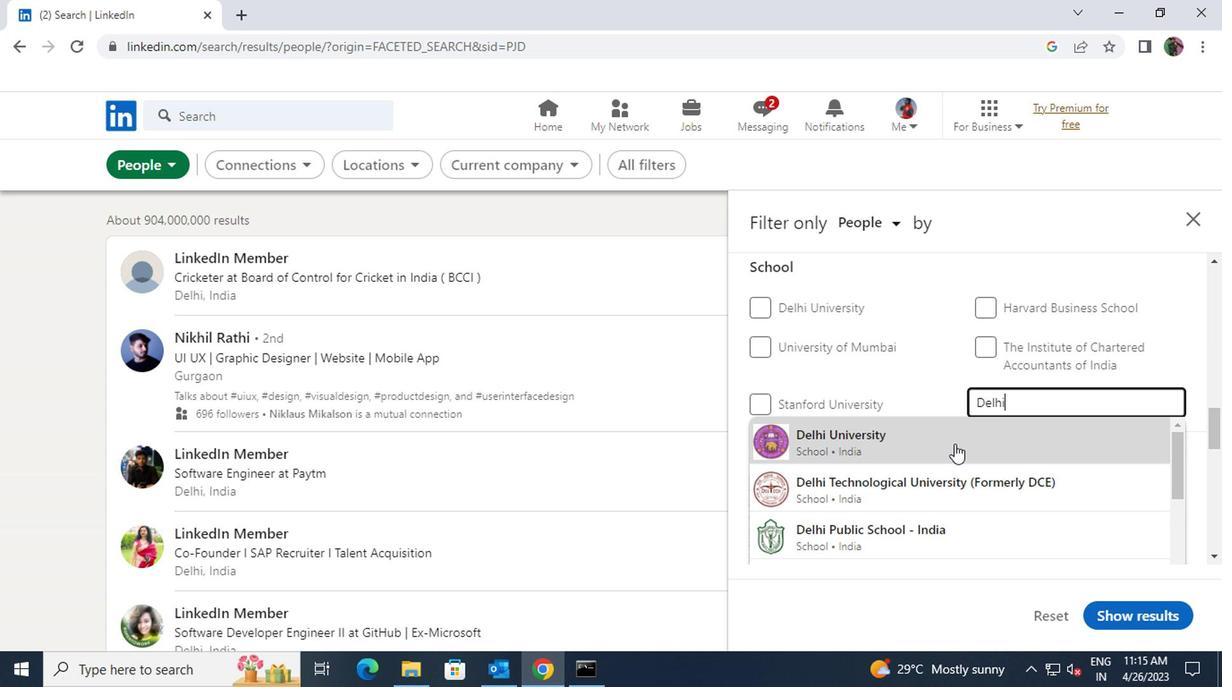 
Action: Mouse scrolled (953, 443) with delta (0, 0)
Screenshot: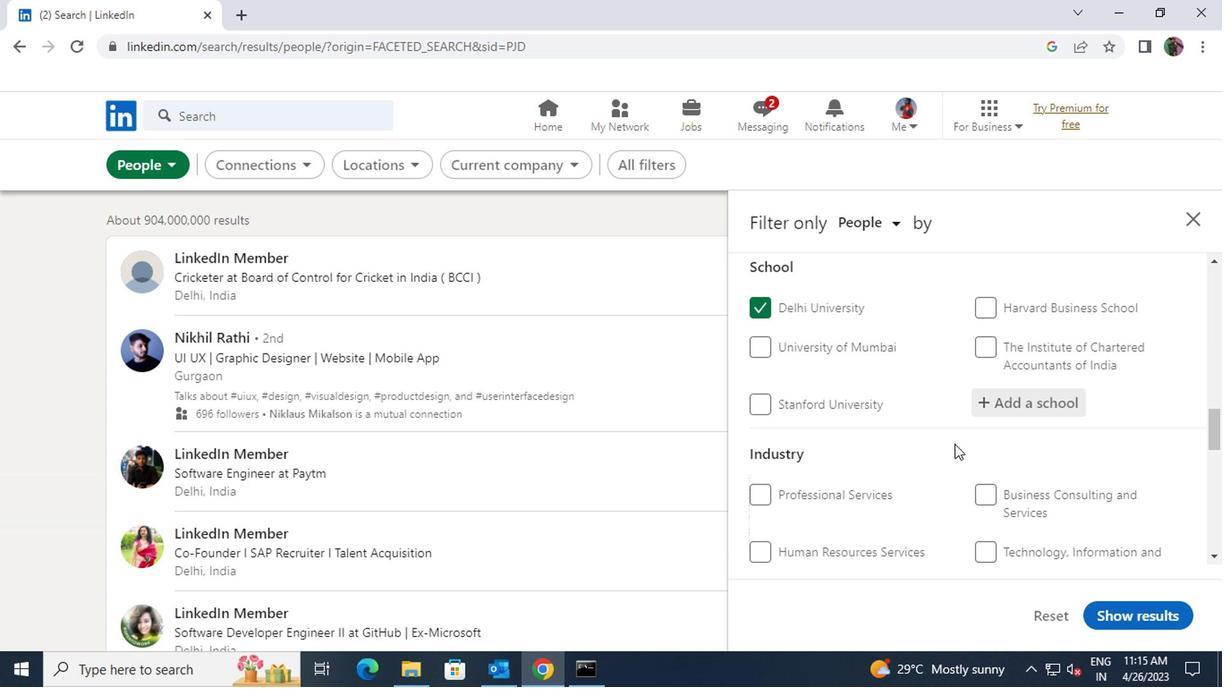 
Action: Mouse scrolled (953, 443) with delta (0, 0)
Screenshot: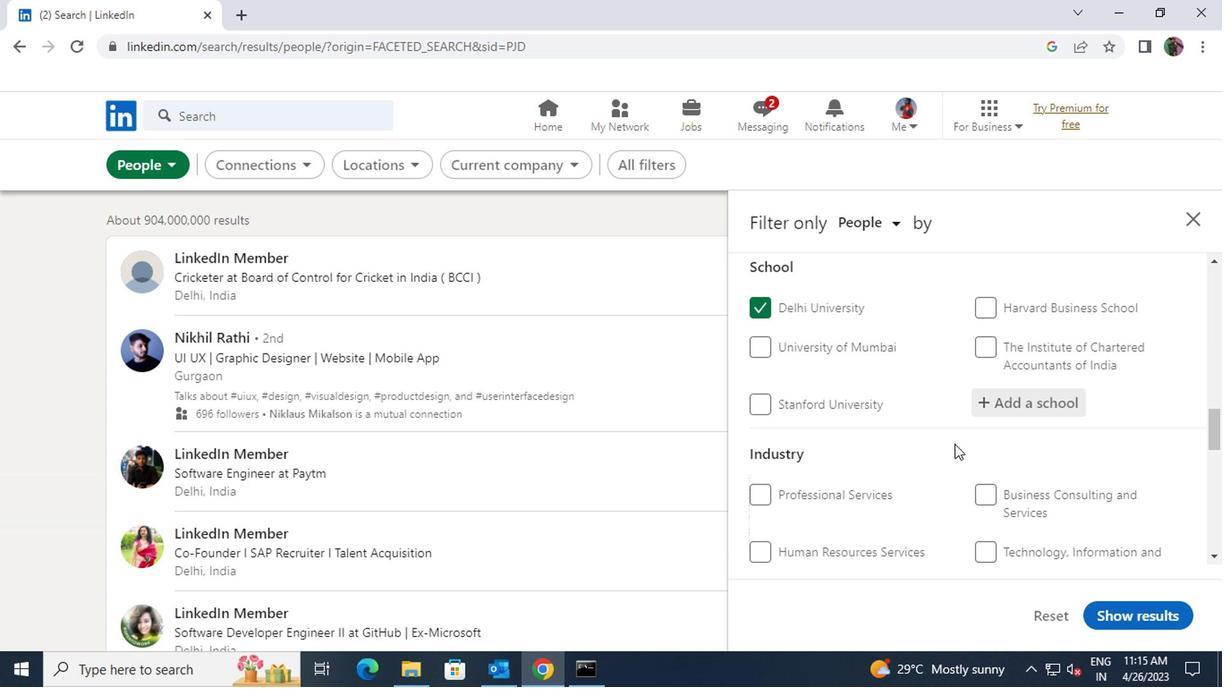 
Action: Mouse moved to (989, 434)
Screenshot: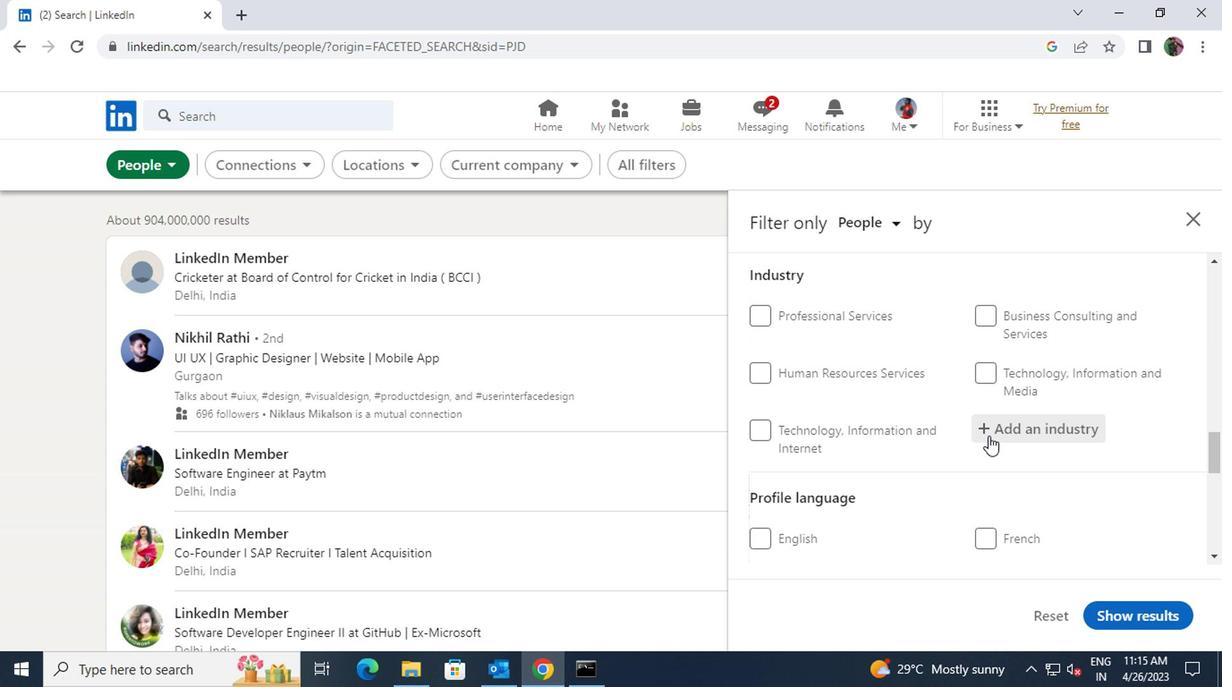 
Action: Mouse pressed left at (989, 434)
Screenshot: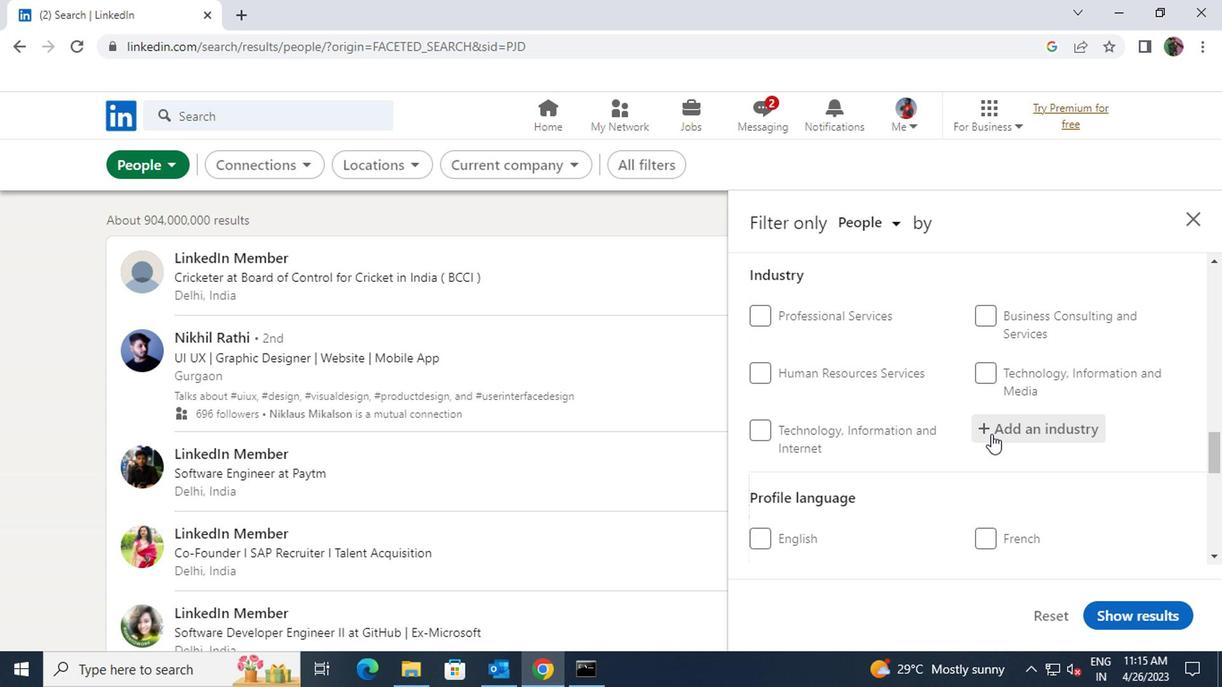 
Action: Key pressed <Key.shift>NOM
Screenshot: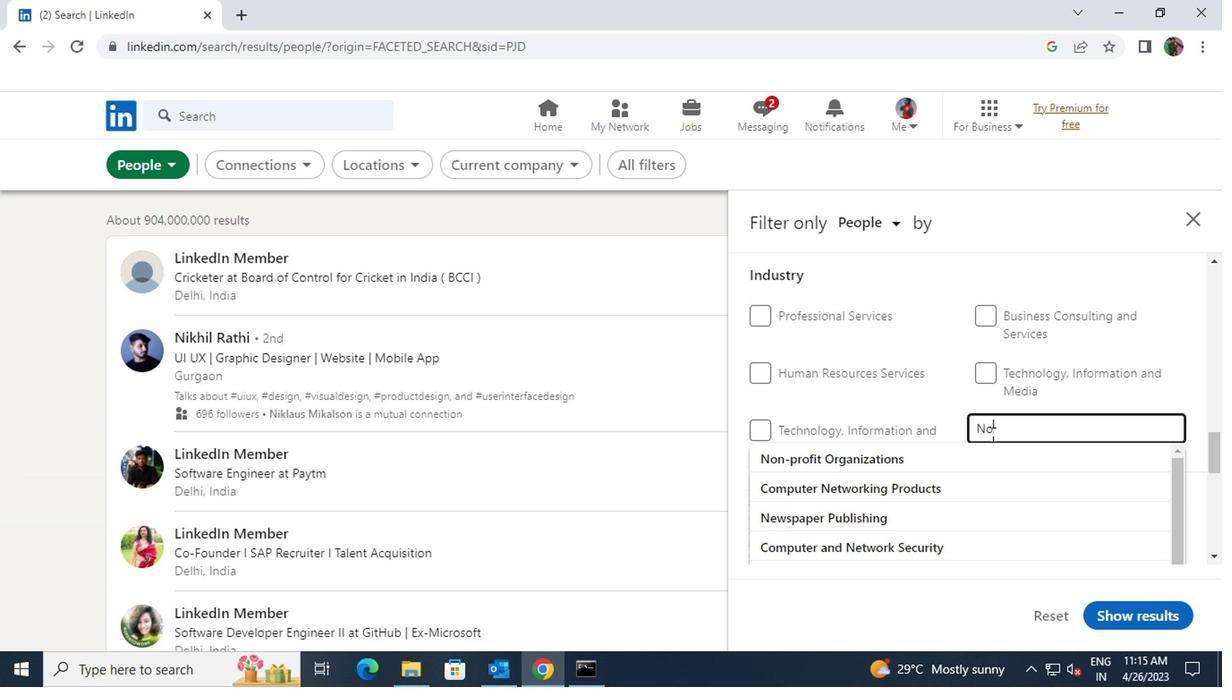 
Action: Mouse moved to (993, 430)
Screenshot: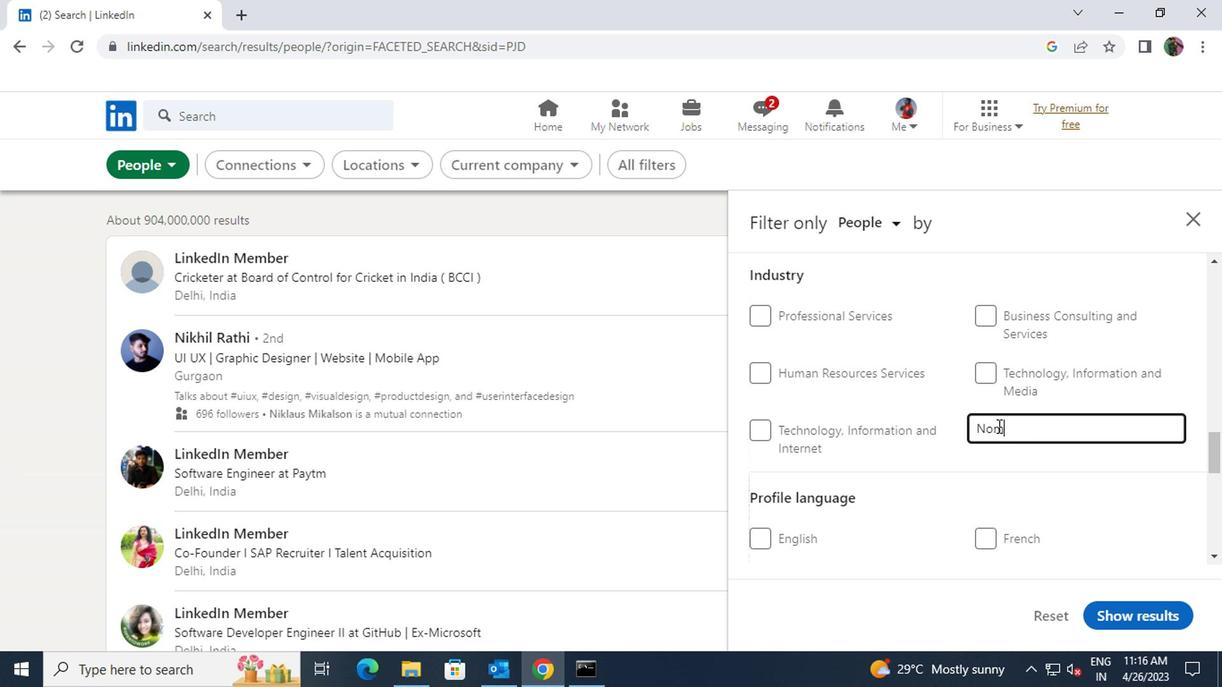 
Action: Mouse pressed left at (993, 430)
Screenshot: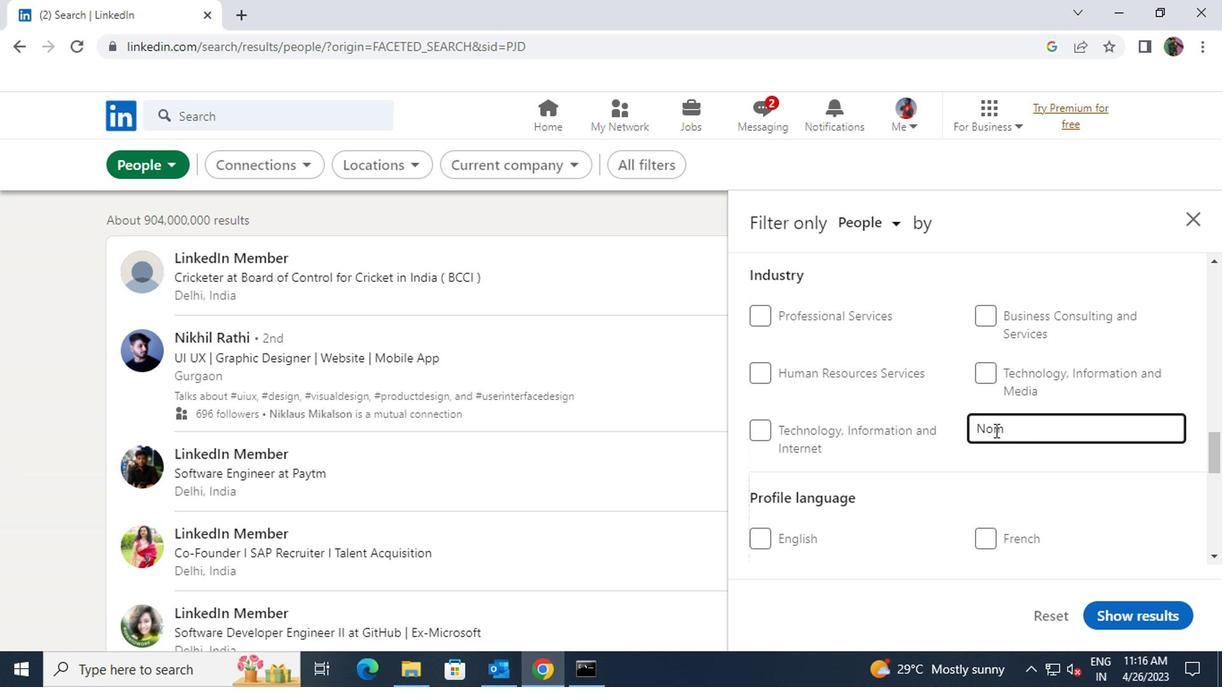 
Action: Mouse moved to (1013, 426)
Screenshot: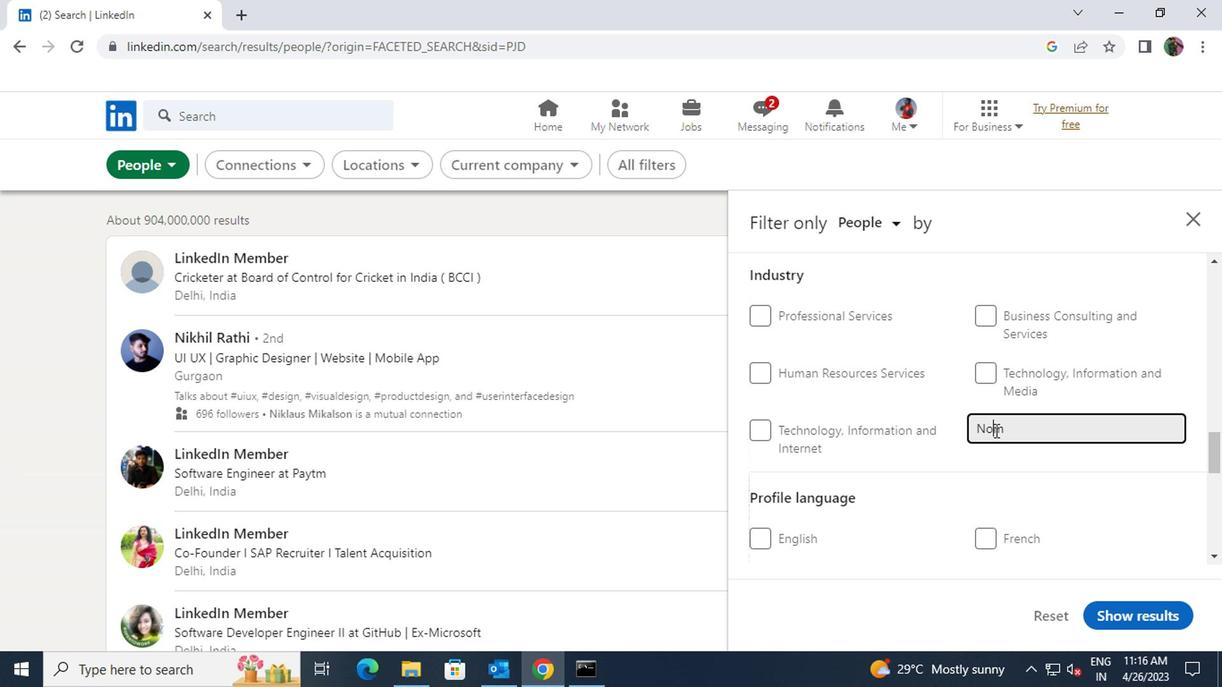 
Action: Key pressed NM
Screenshot: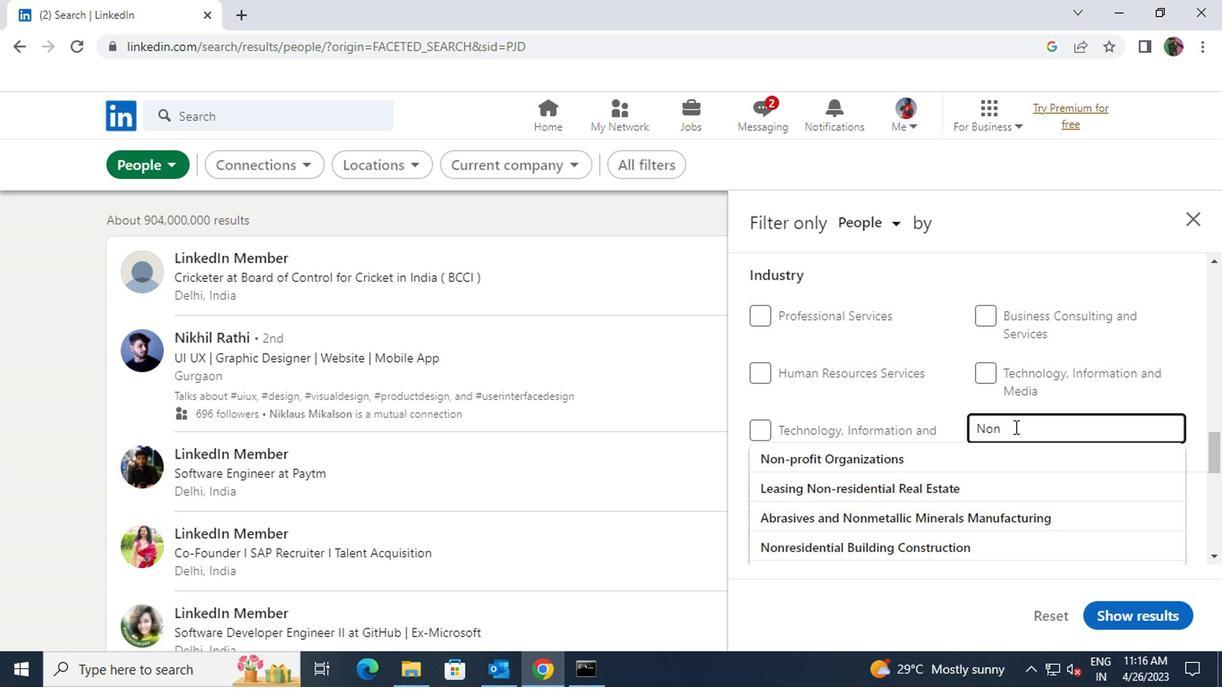 
Action: Mouse moved to (1006, 457)
Screenshot: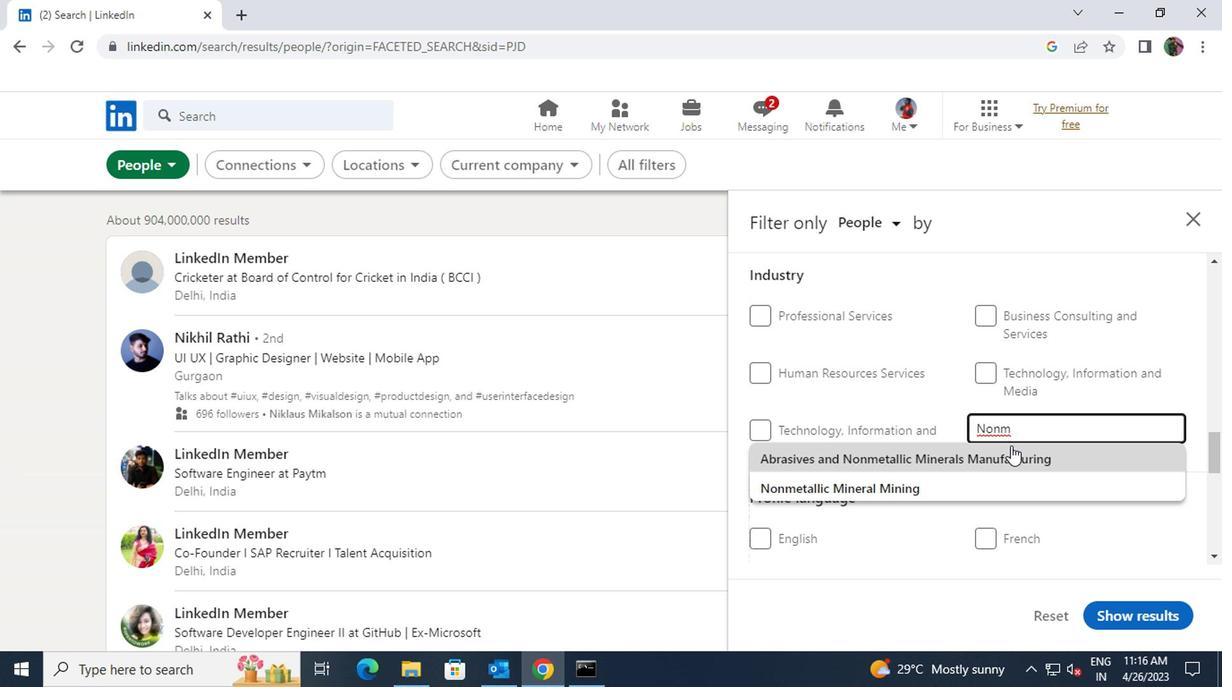 
Action: Mouse pressed left at (1006, 457)
Screenshot: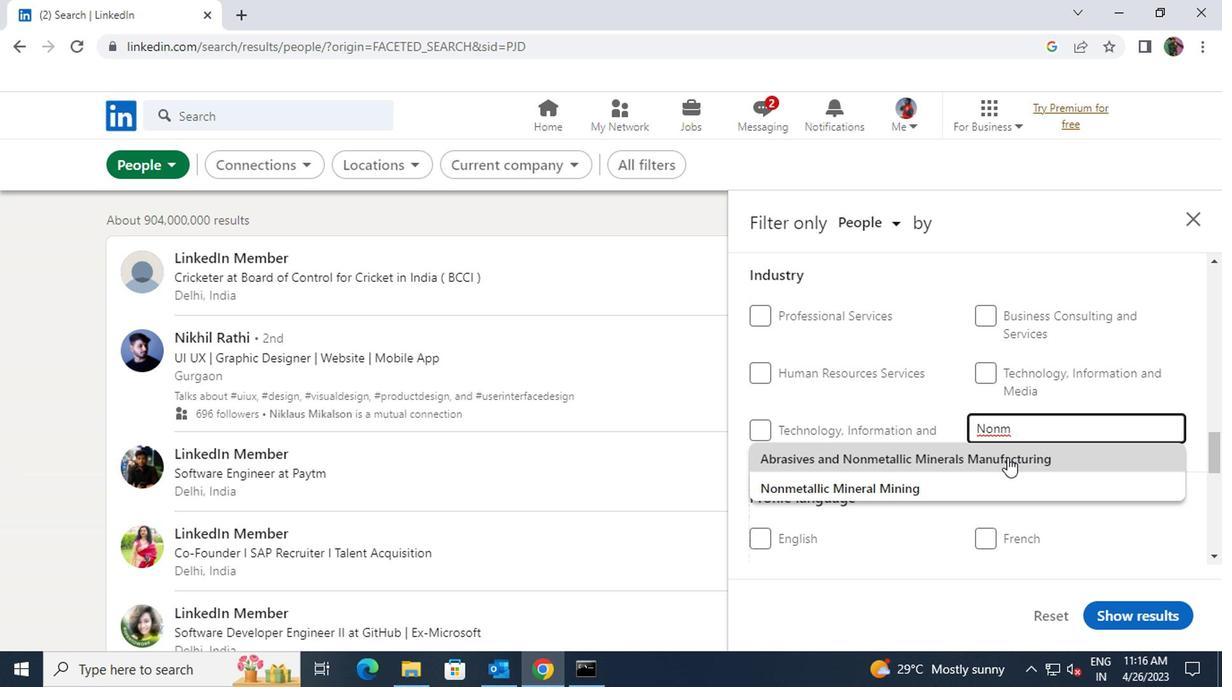 
Action: Mouse scrolled (1006, 456) with delta (0, -1)
Screenshot: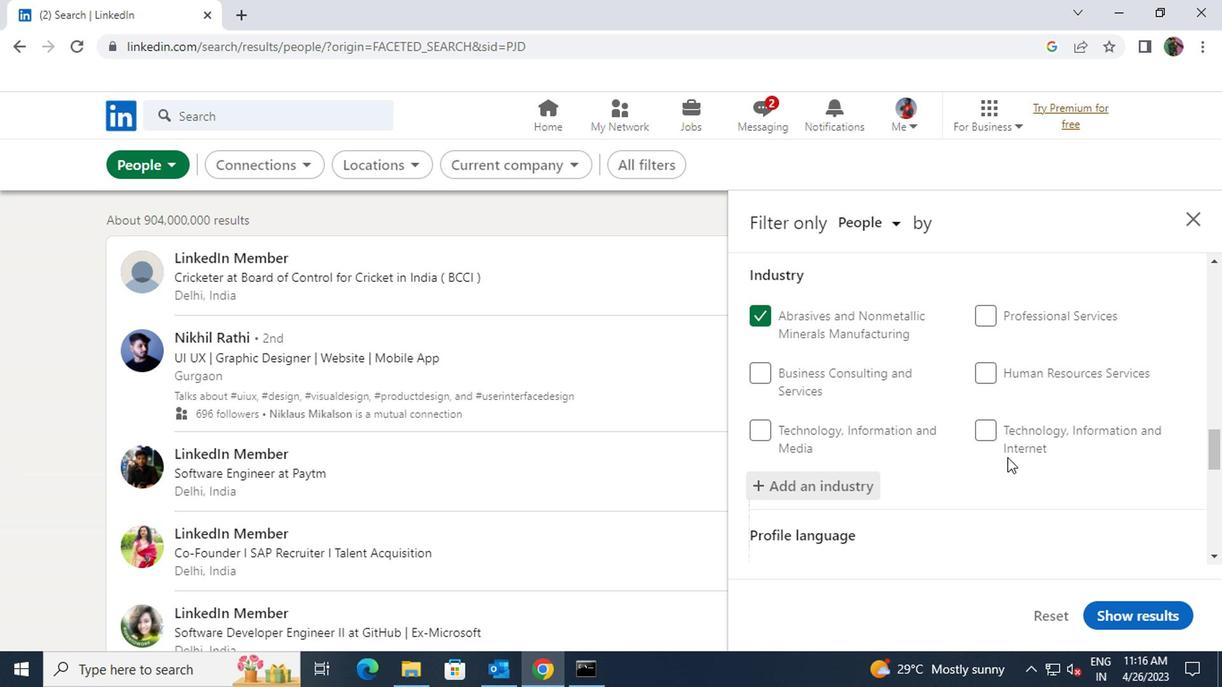 
Action: Mouse moved to (1004, 457)
Screenshot: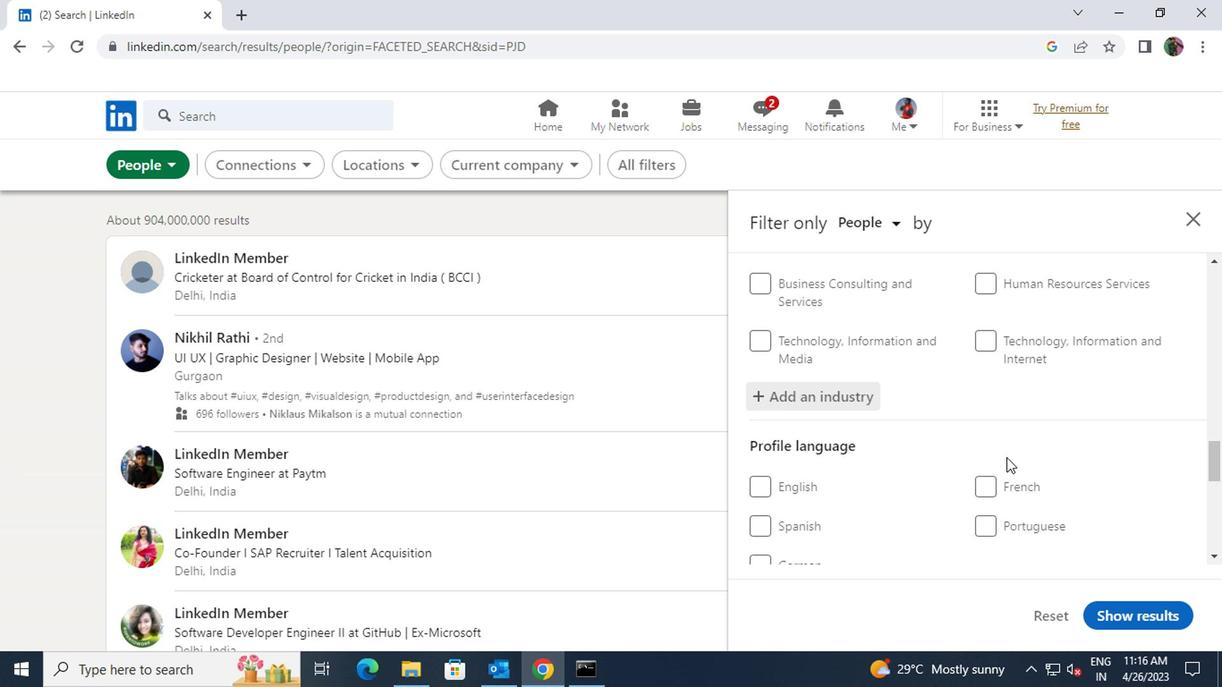 
Action: Mouse scrolled (1004, 456) with delta (0, -1)
Screenshot: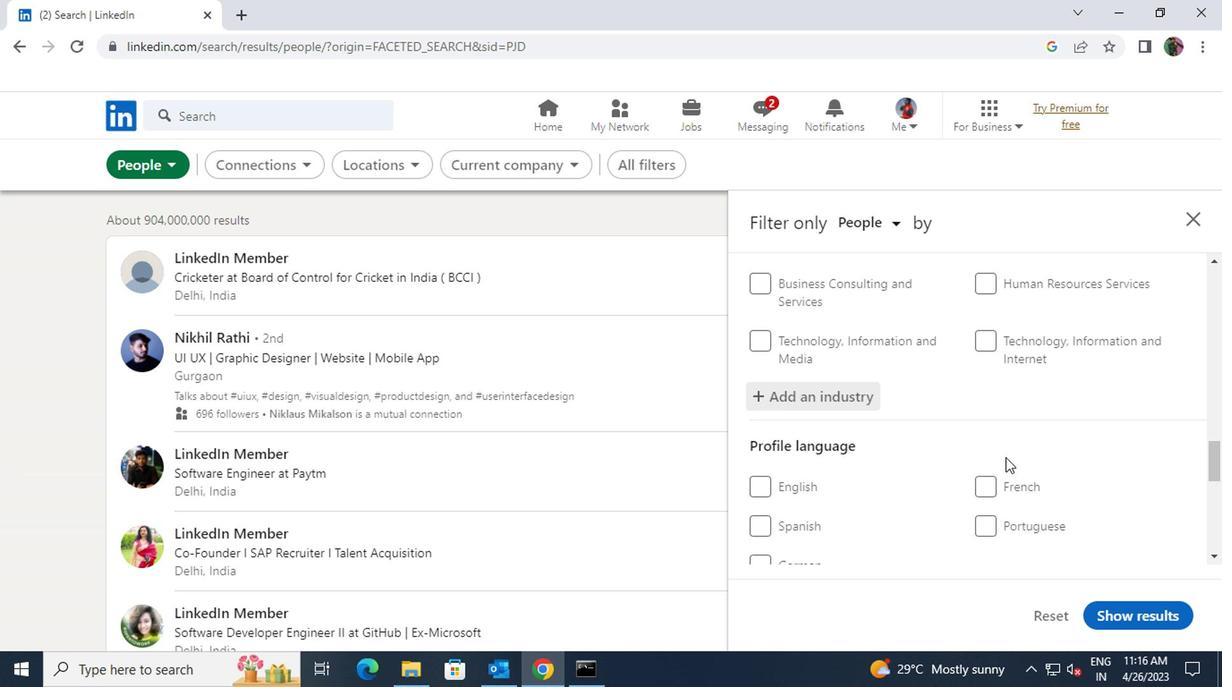 
Action: Mouse moved to (758, 389)
Screenshot: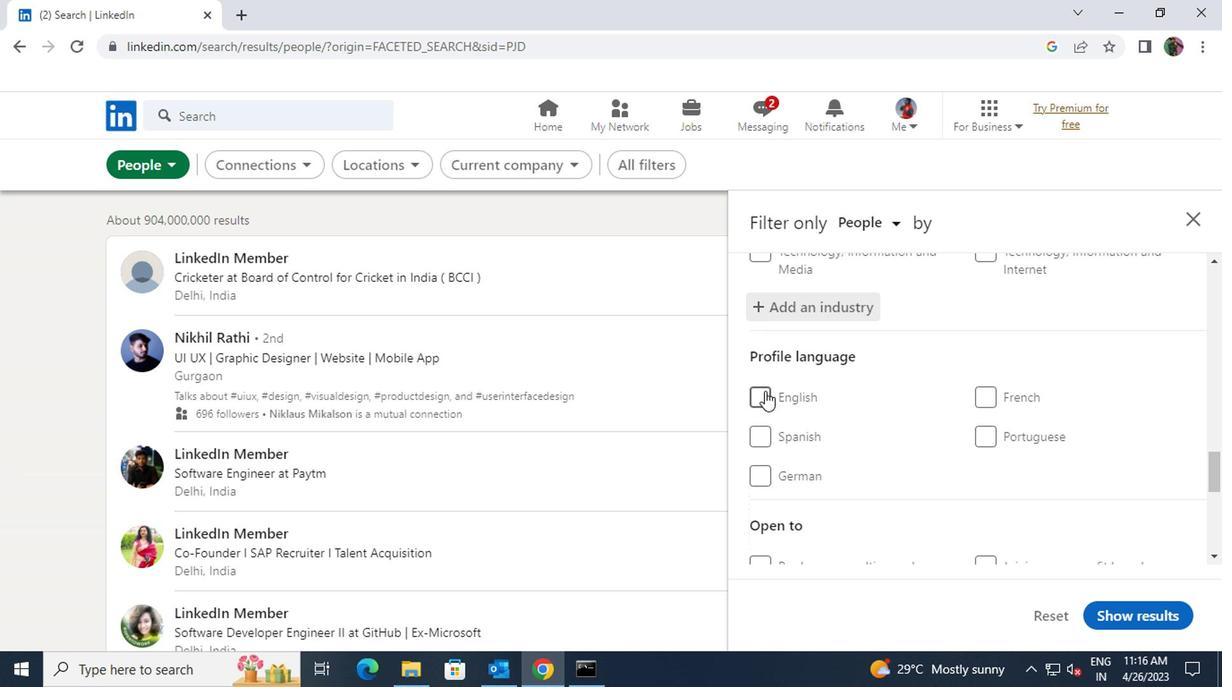 
Action: Mouse pressed left at (758, 389)
Screenshot: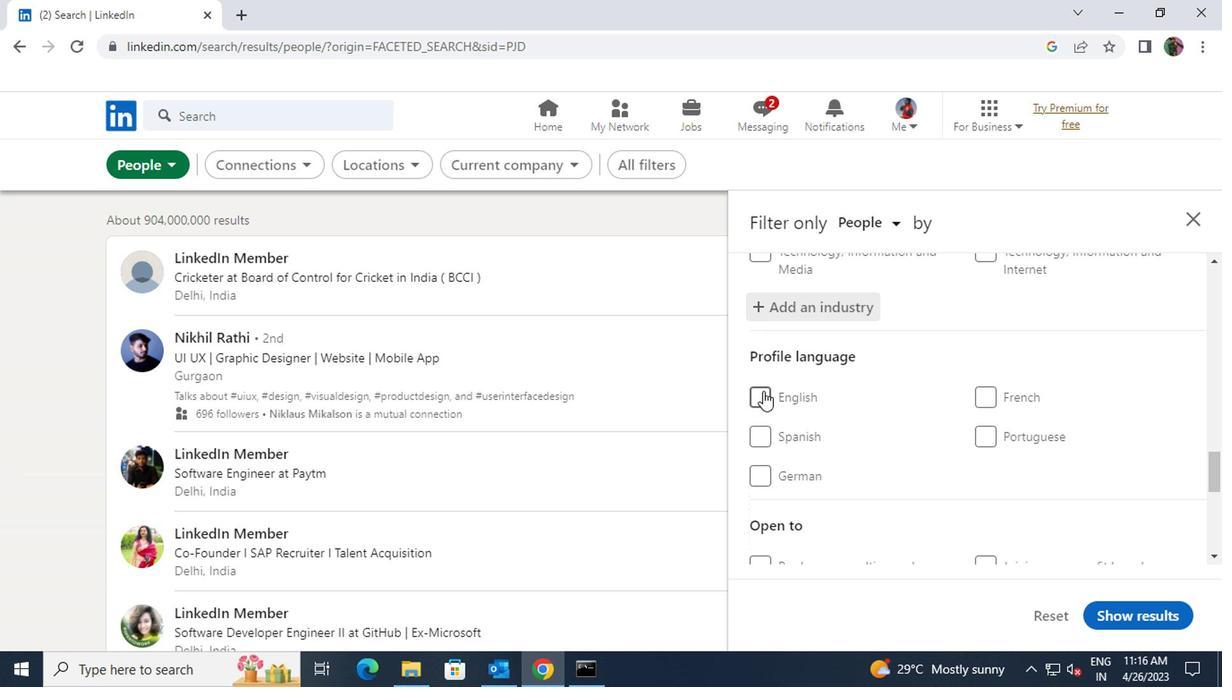 
Action: Mouse moved to (886, 436)
Screenshot: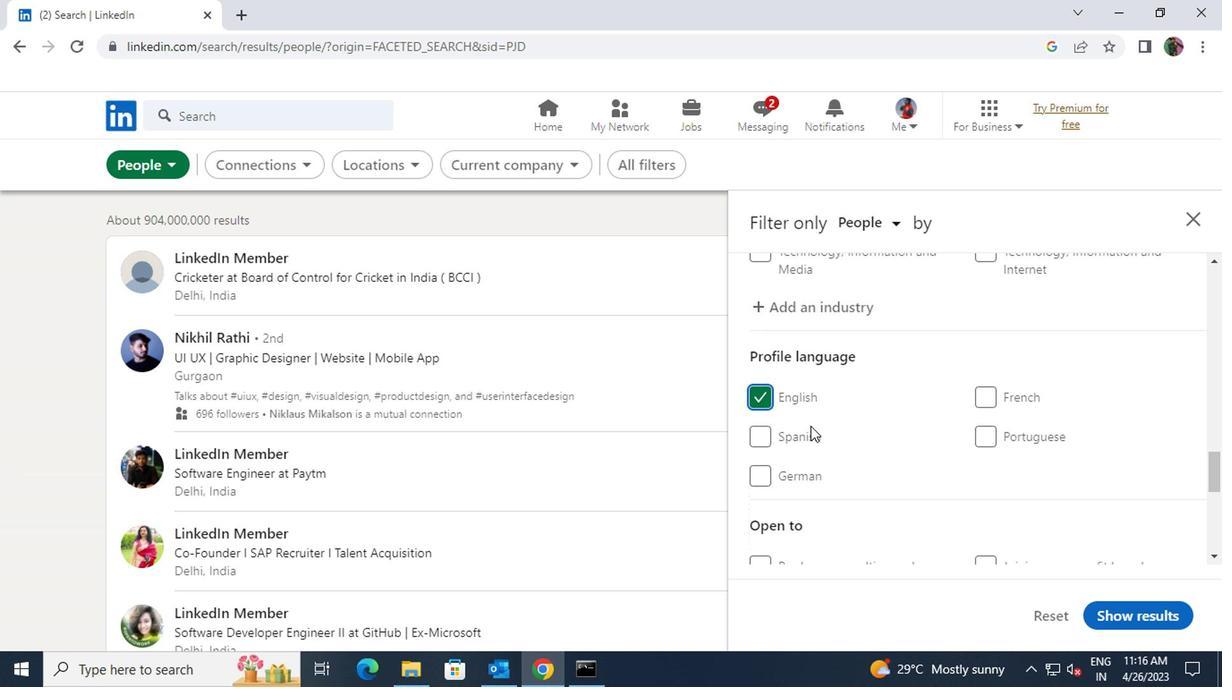 
Action: Mouse scrolled (886, 434) with delta (0, -1)
Screenshot: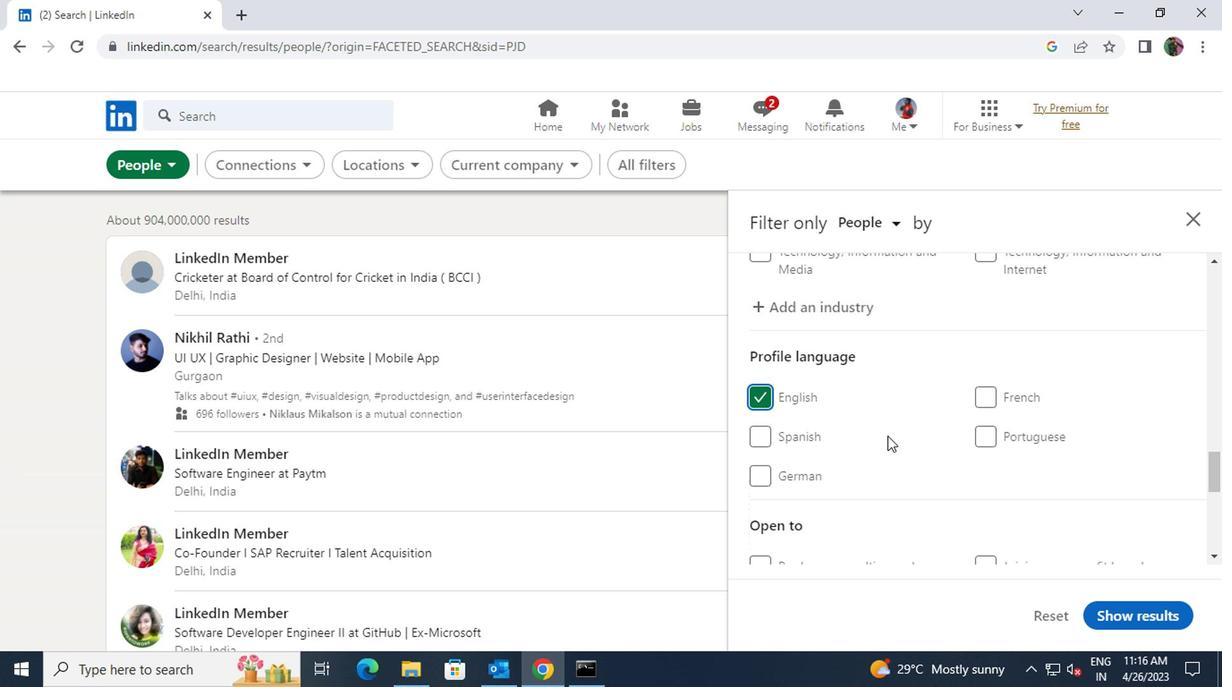
Action: Mouse scrolled (886, 434) with delta (0, -1)
Screenshot: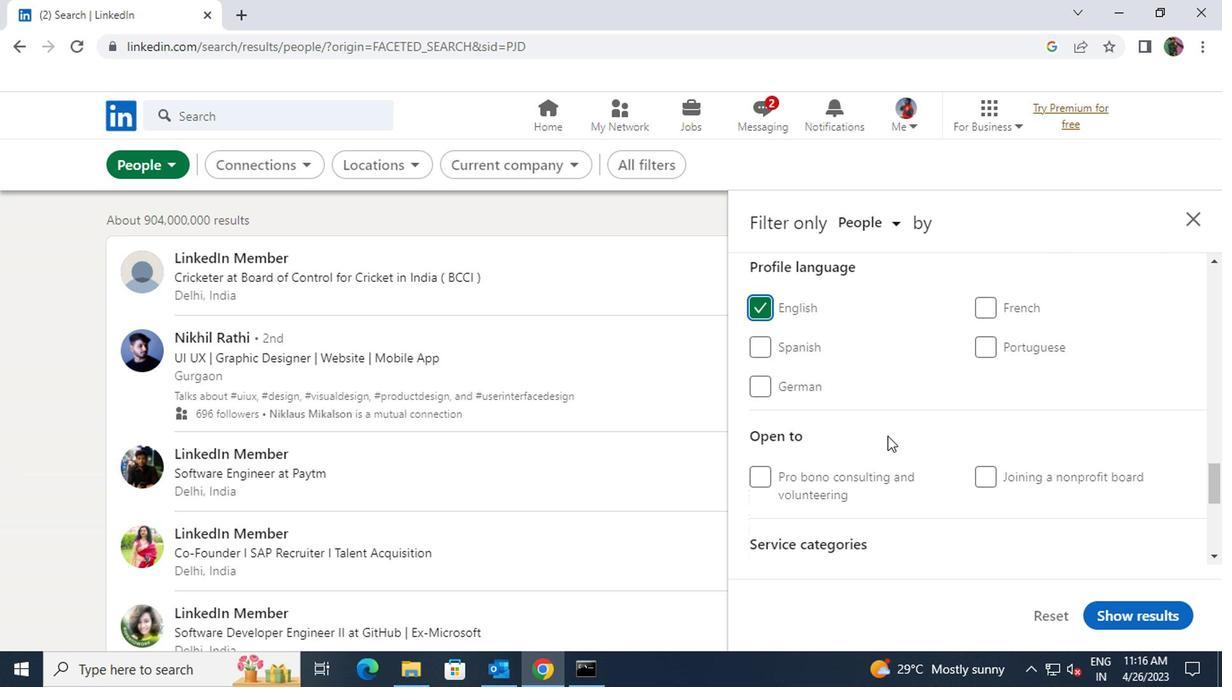 
Action: Mouse scrolled (886, 434) with delta (0, -1)
Screenshot: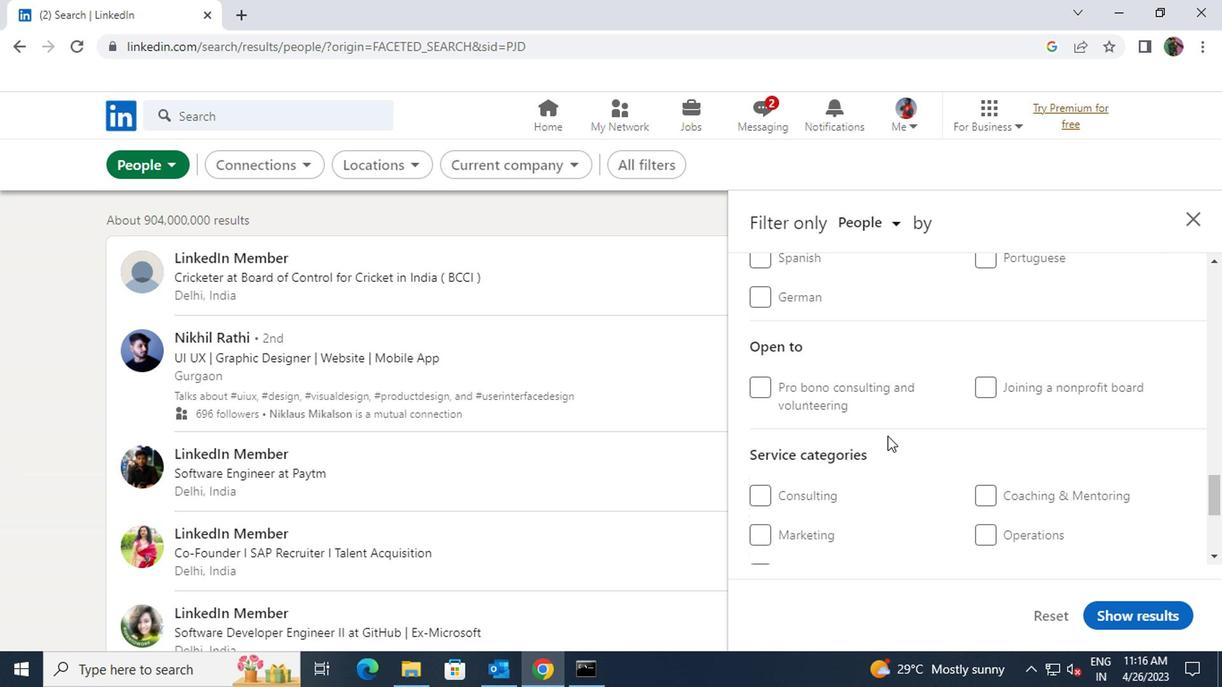 
Action: Mouse scrolled (886, 434) with delta (0, -1)
Screenshot: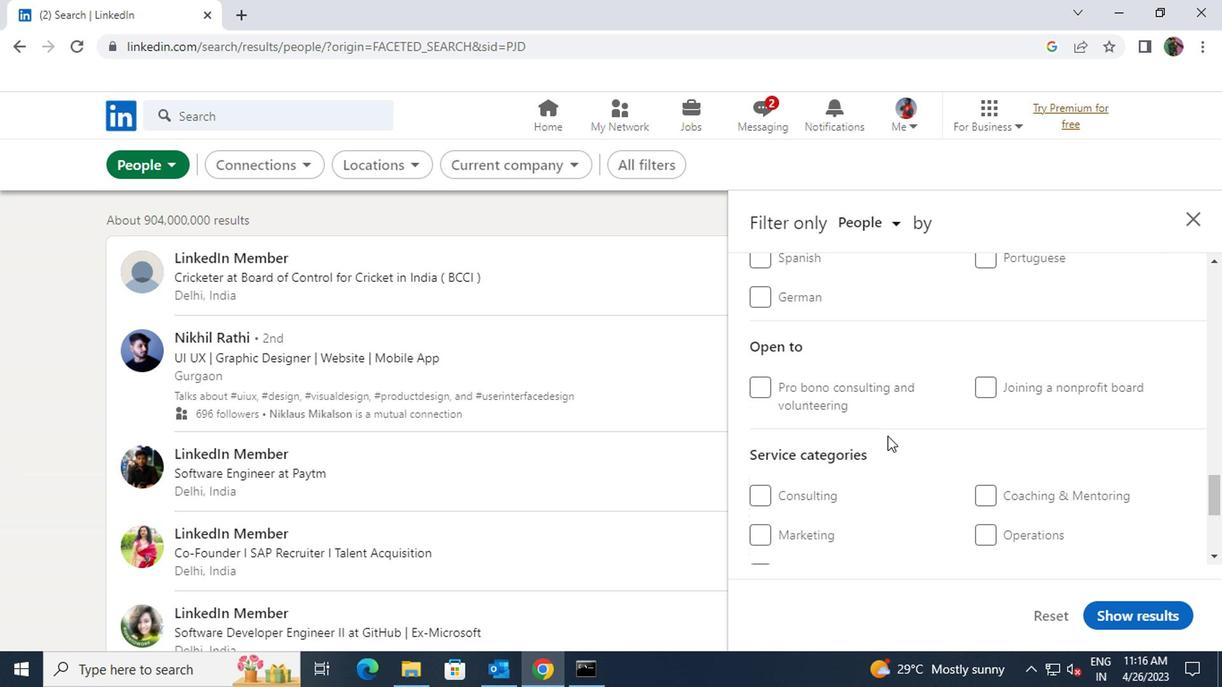 
Action: Mouse moved to (988, 389)
Screenshot: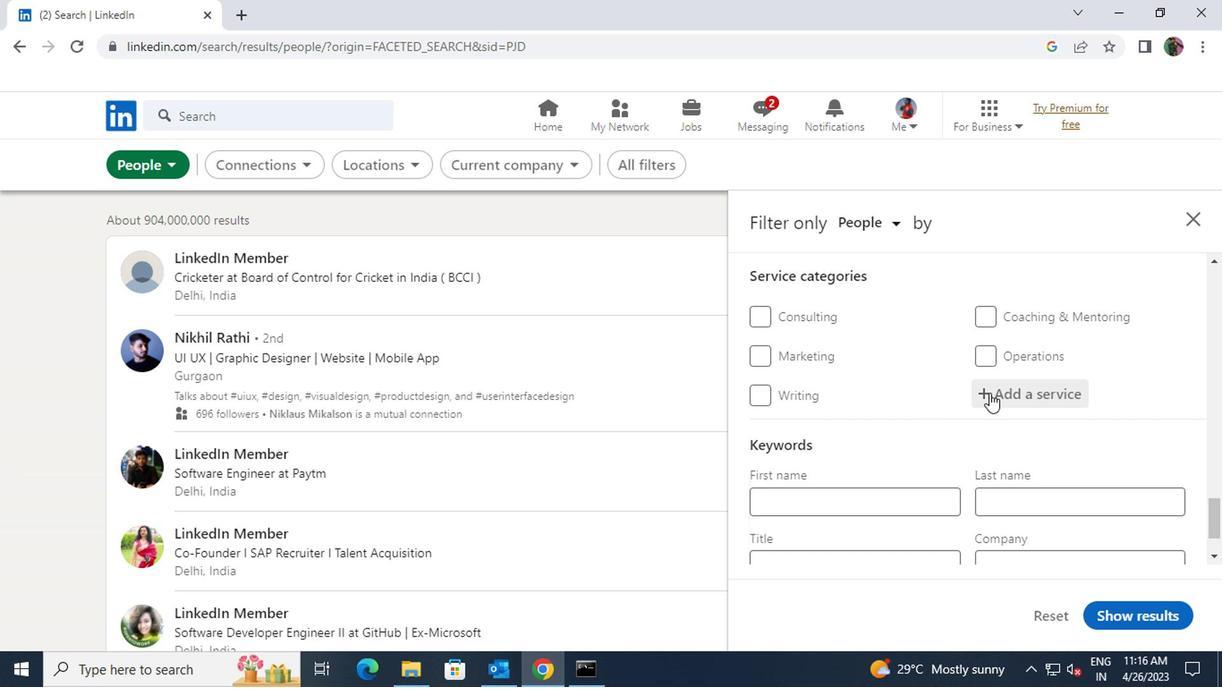
Action: Mouse pressed left at (988, 389)
Screenshot: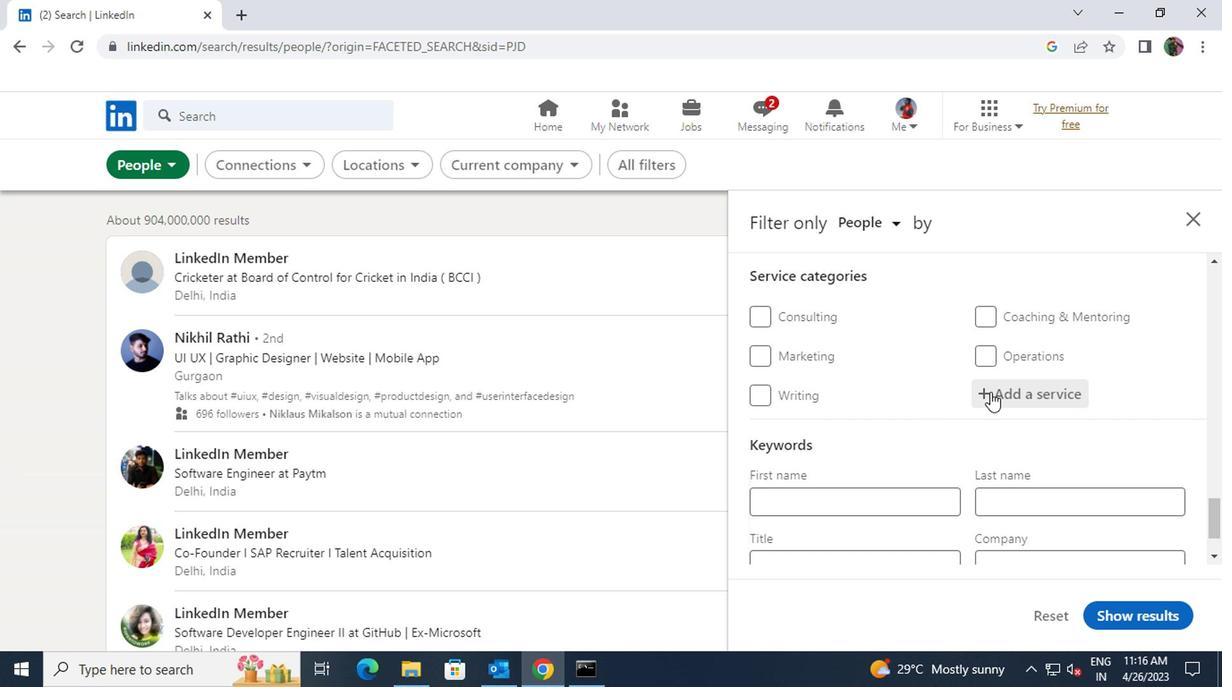 
Action: Key pressed <Key.shift>HR
Screenshot: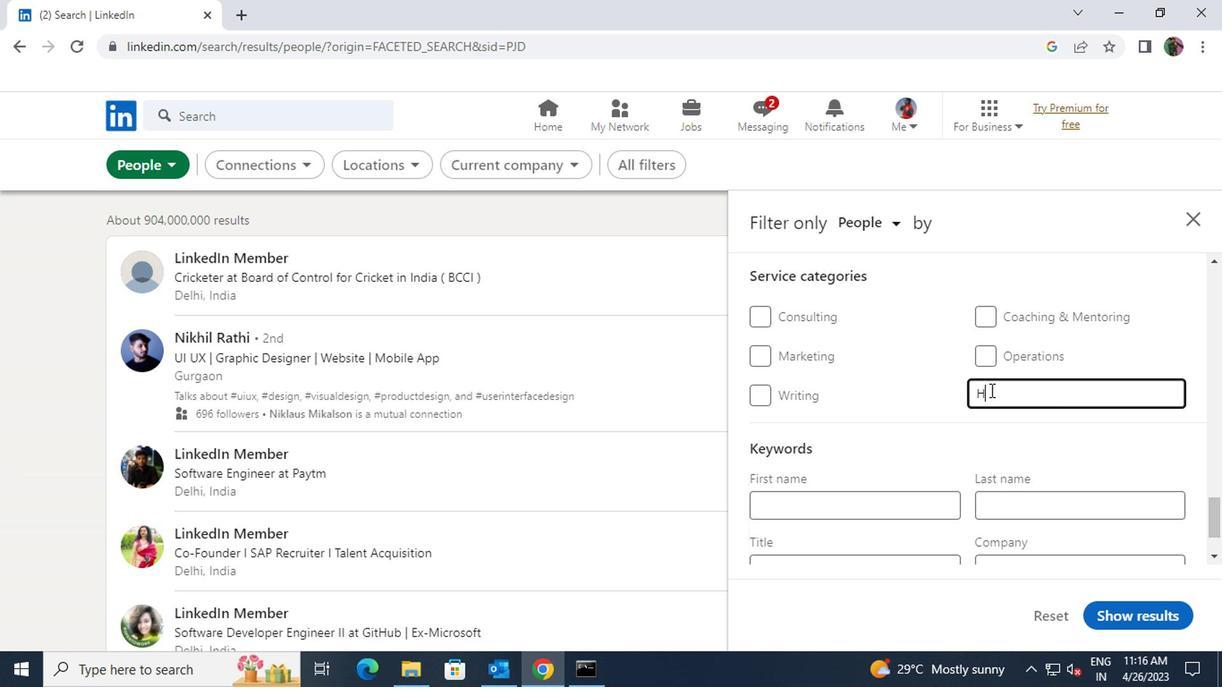 
Action: Mouse moved to (970, 449)
Screenshot: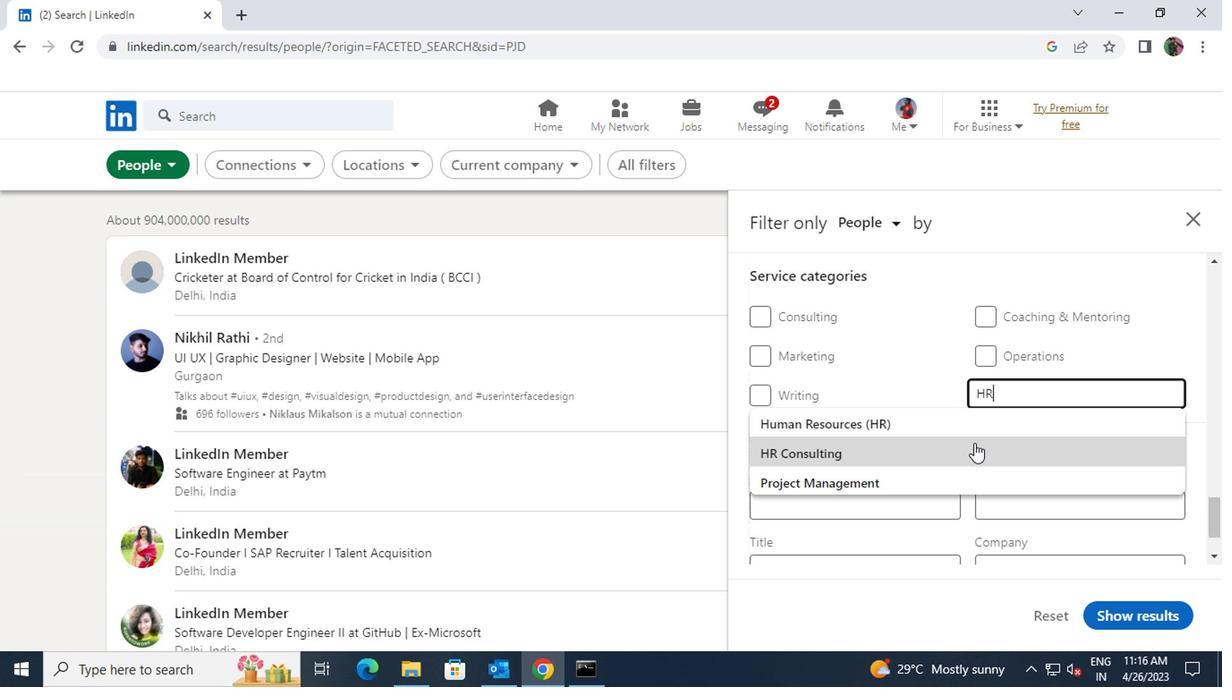 
Action: Mouse pressed left at (970, 449)
Screenshot: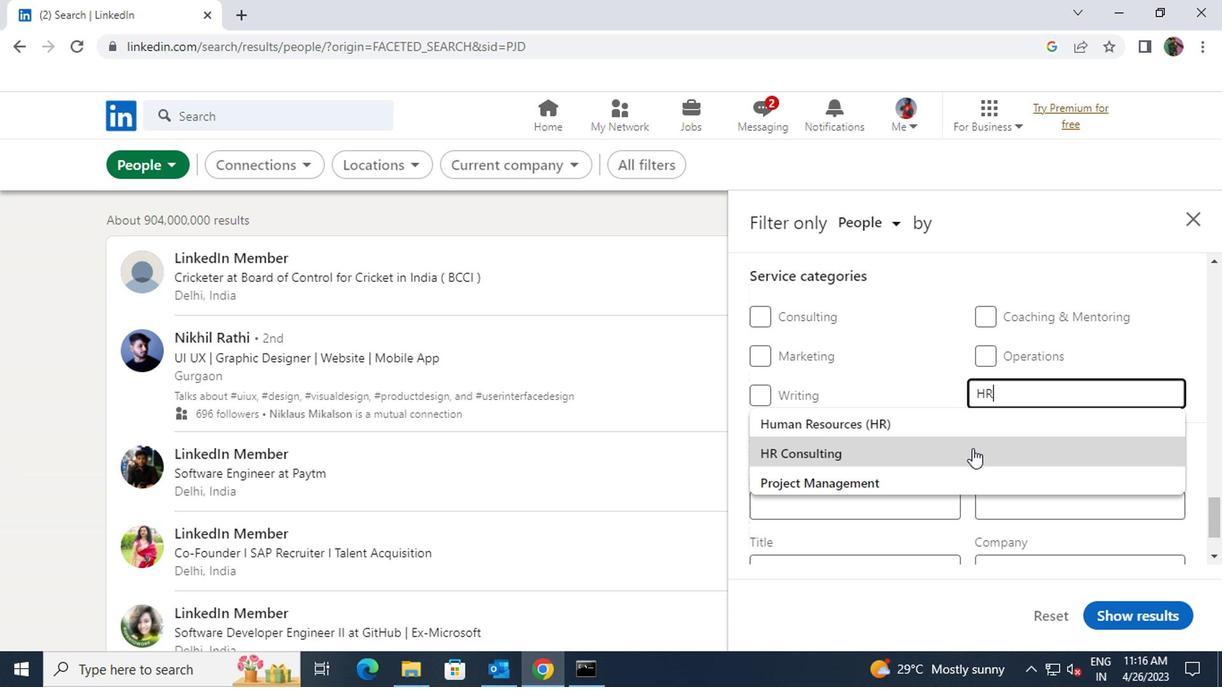 
Action: Mouse scrolled (970, 448) with delta (0, 0)
Screenshot: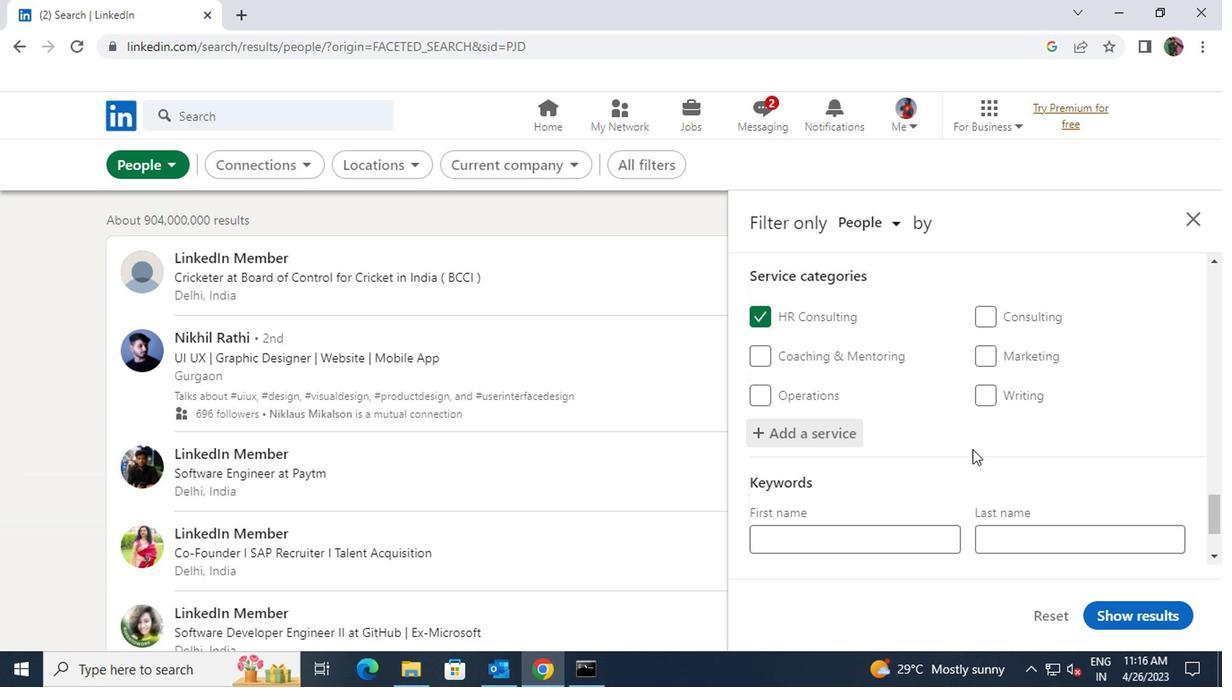 
Action: Mouse scrolled (970, 448) with delta (0, 0)
Screenshot: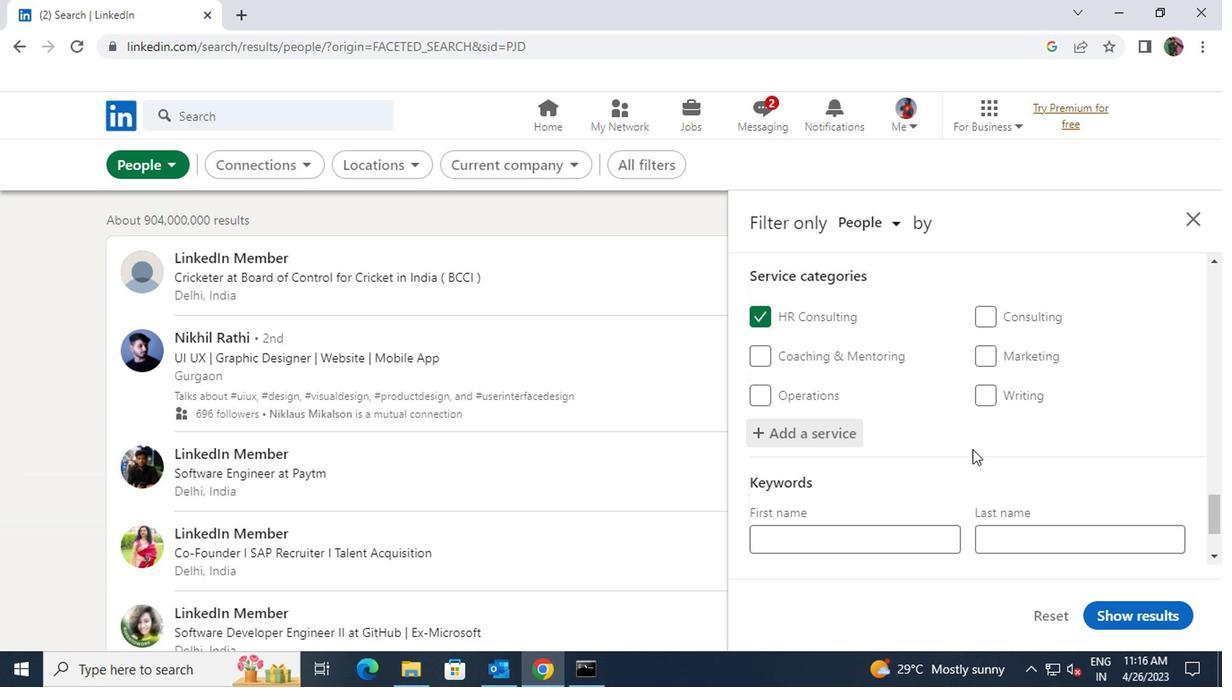 
Action: Mouse moved to (919, 483)
Screenshot: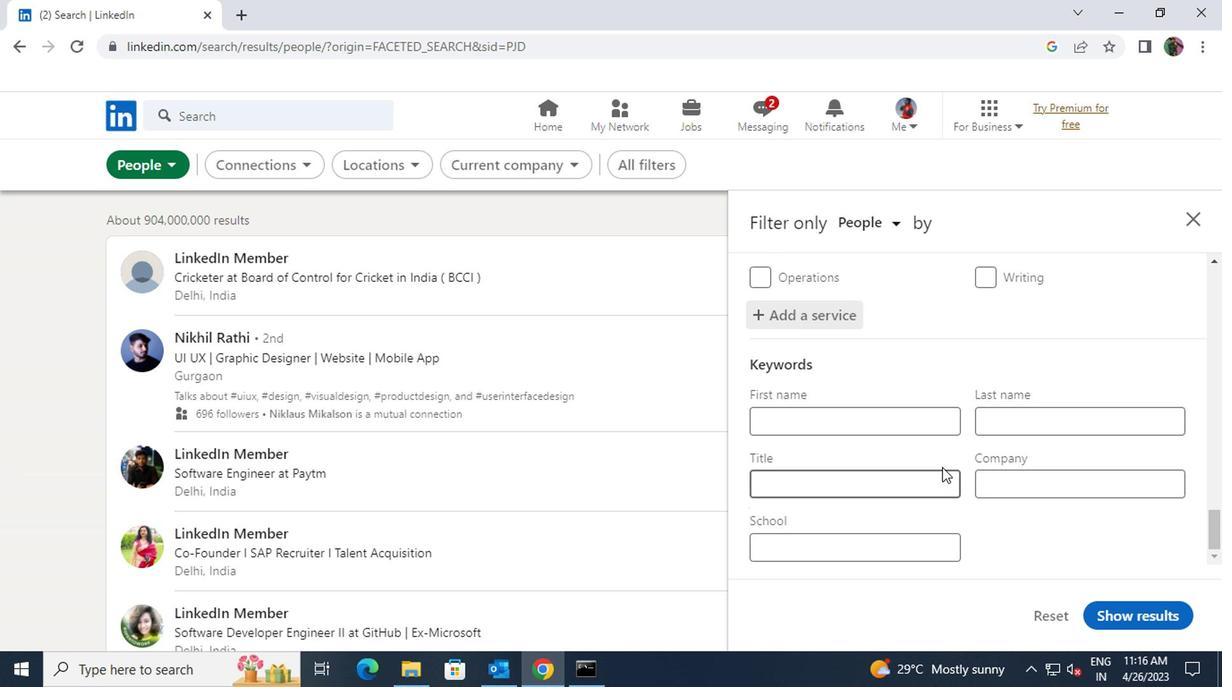 
Action: Mouse pressed left at (919, 483)
Screenshot: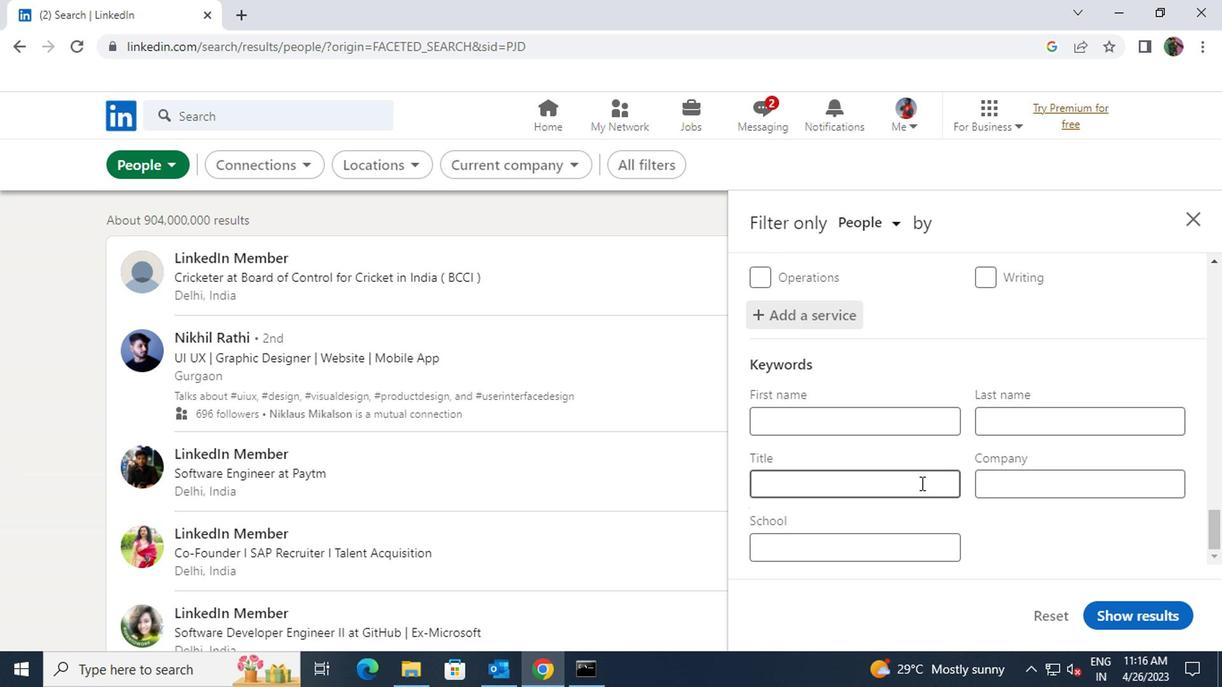 
Action: Key pressed <Key.shift>DIRECTOR<Key.space>OF<Key.space>BEAN<Key.space>COUNTING
Screenshot: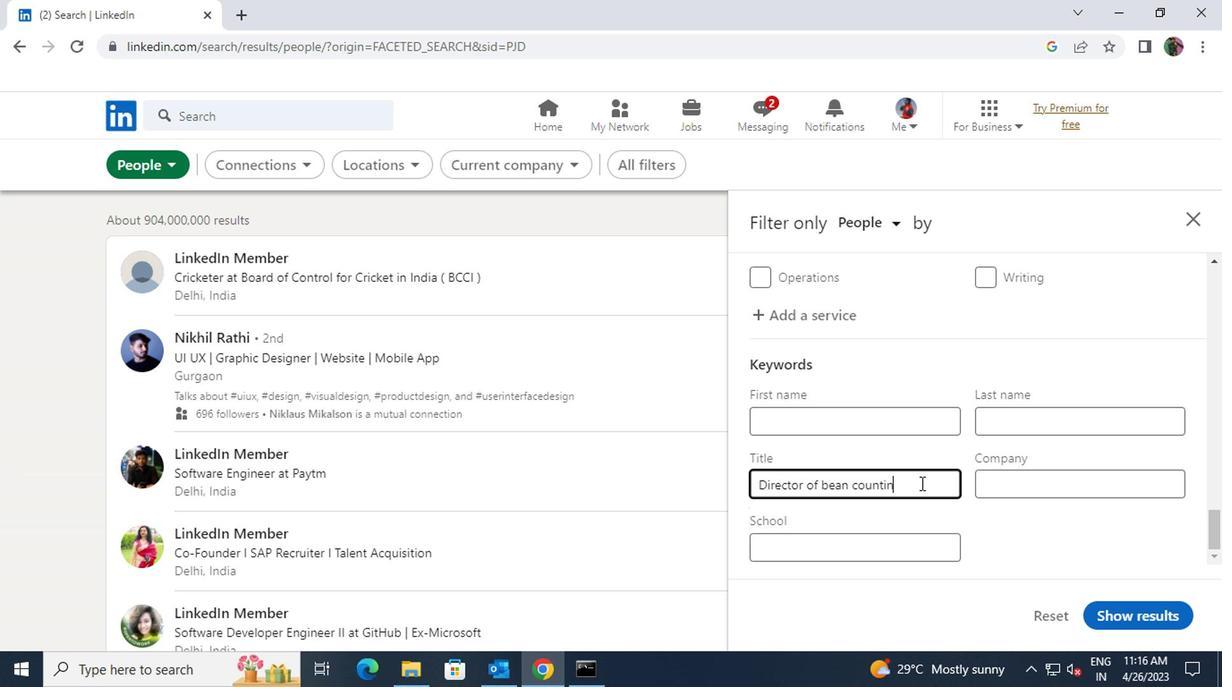 
Action: Mouse moved to (1112, 612)
Screenshot: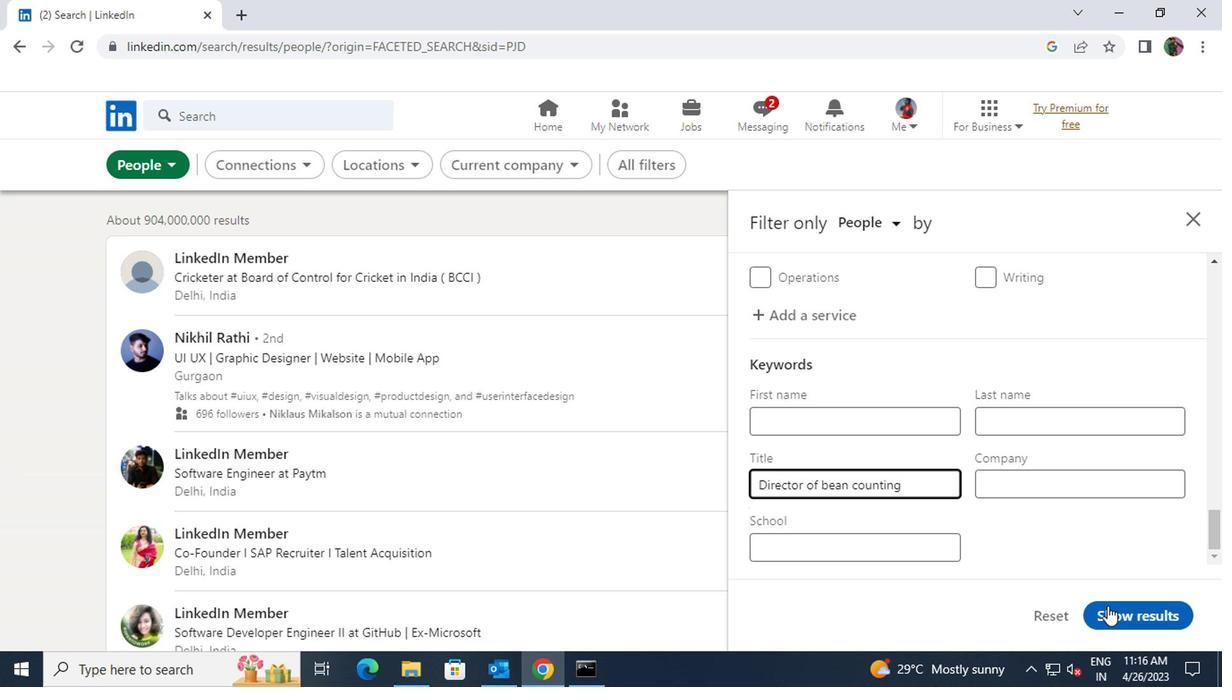 
Action: Mouse pressed left at (1112, 612)
Screenshot: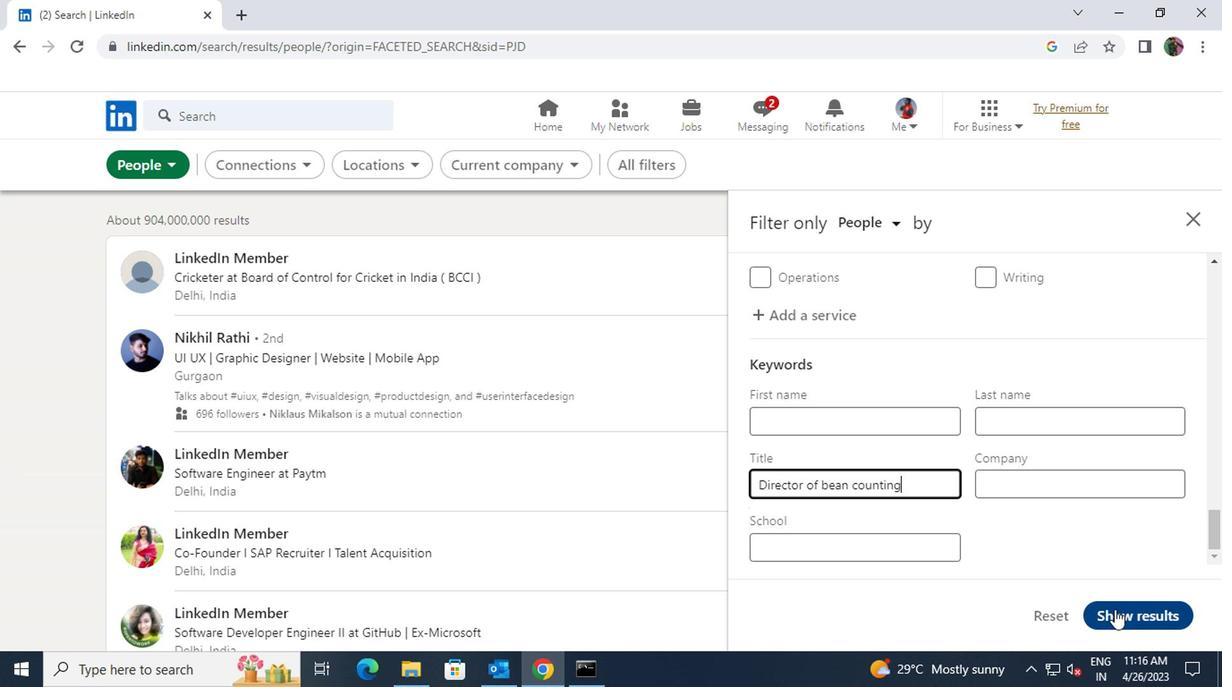 
